 Task: Search one way flight ticket for 5 adults, 2 children, 1 infant in seat and 2 infants on lap in economy from Cincinnati/covington: Cincinnati/northern Kentucky International Airport to Laramie: Laramie Regional Airport on 5-3-2023. Choice of flights is American. Number of bags: 1 carry on bag and 1 checked bag. Price is upto 100000. Outbound departure time preference is 11:30.
Action: Mouse moved to (291, 118)
Screenshot: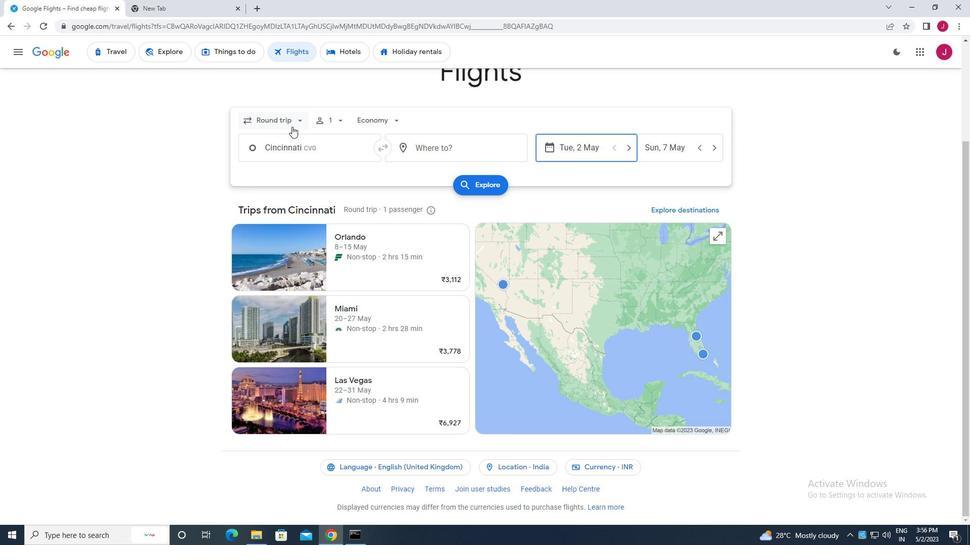 
Action: Mouse pressed left at (291, 118)
Screenshot: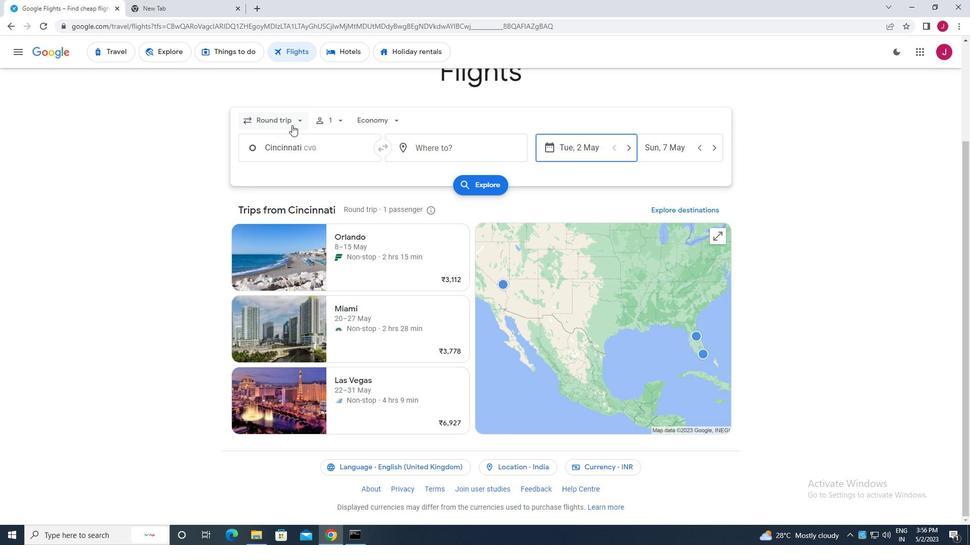 
Action: Mouse moved to (290, 167)
Screenshot: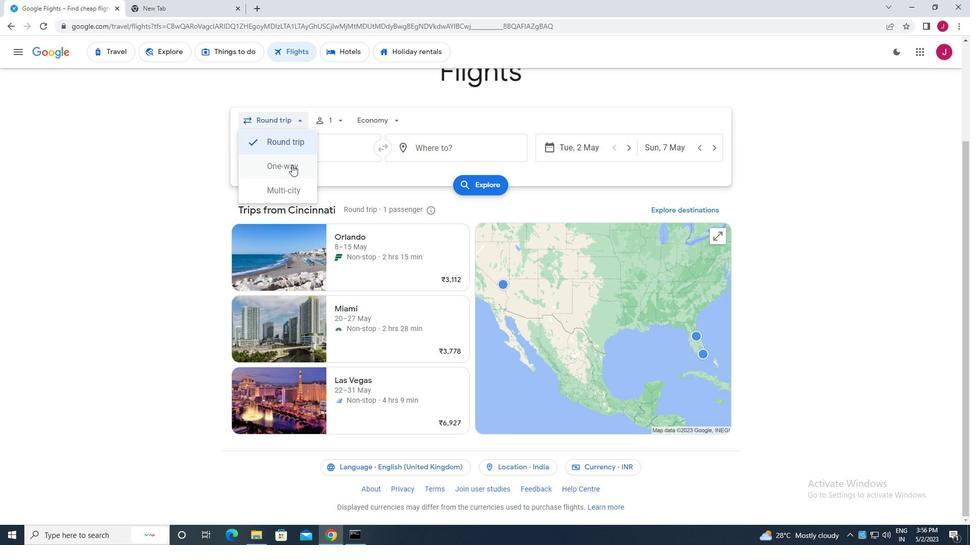 
Action: Mouse pressed left at (290, 167)
Screenshot: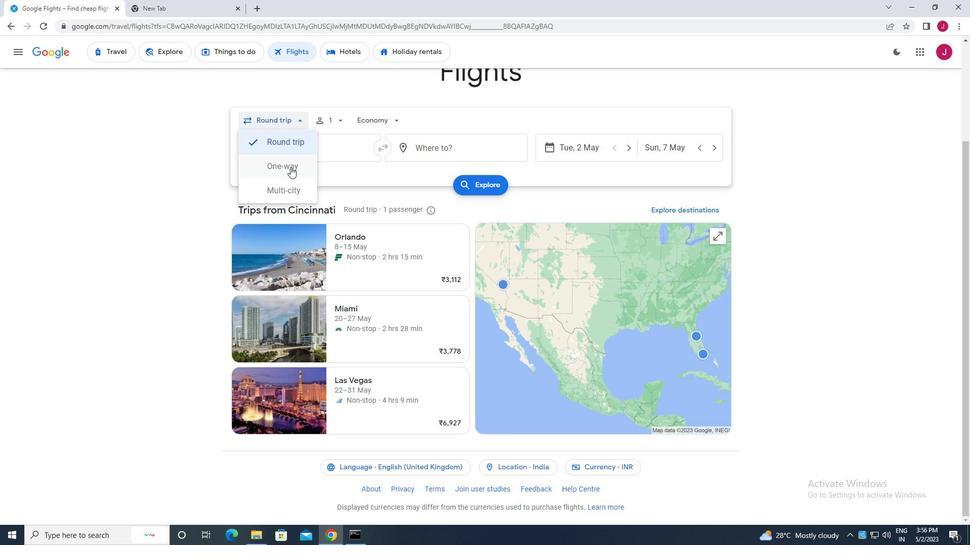 
Action: Mouse moved to (333, 121)
Screenshot: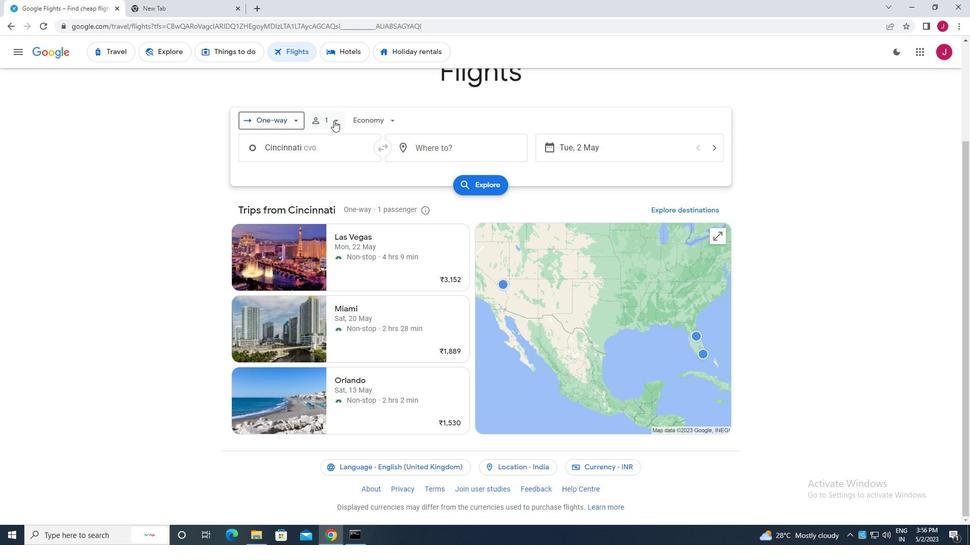 
Action: Mouse pressed left at (333, 121)
Screenshot: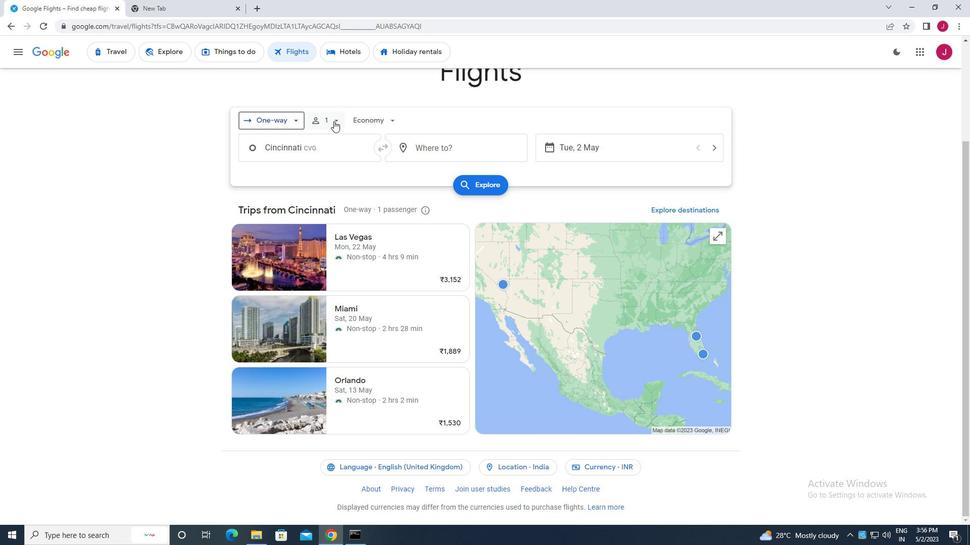 
Action: Mouse moved to (408, 145)
Screenshot: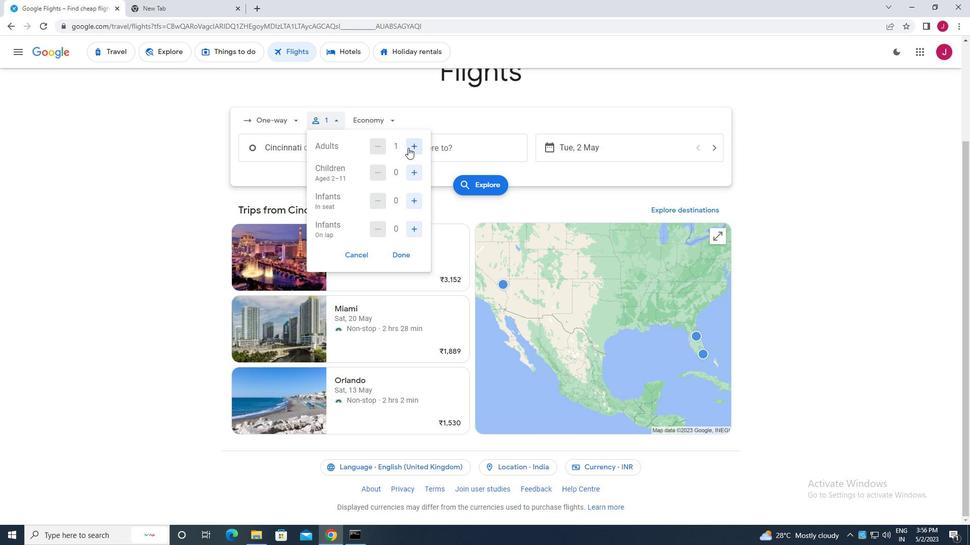 
Action: Mouse pressed left at (408, 145)
Screenshot: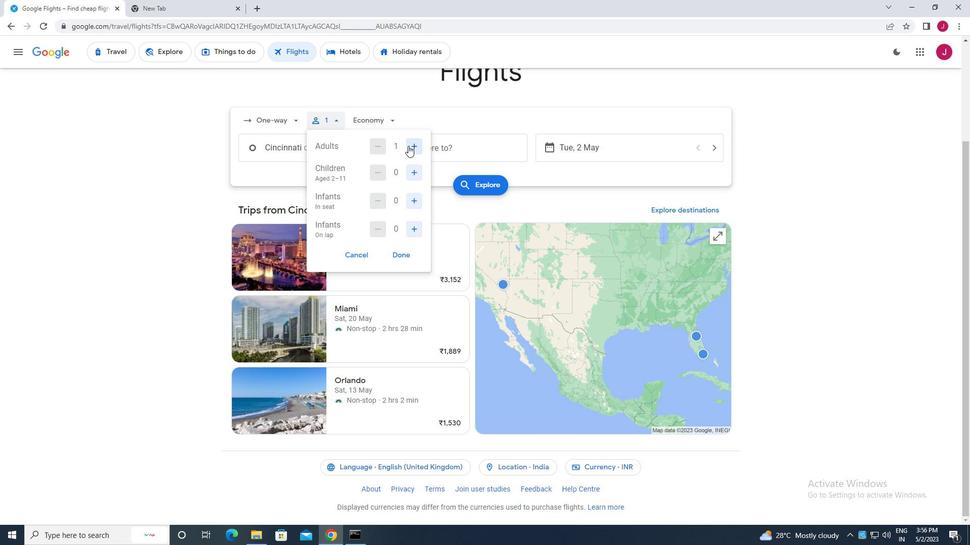 
Action: Mouse moved to (409, 145)
Screenshot: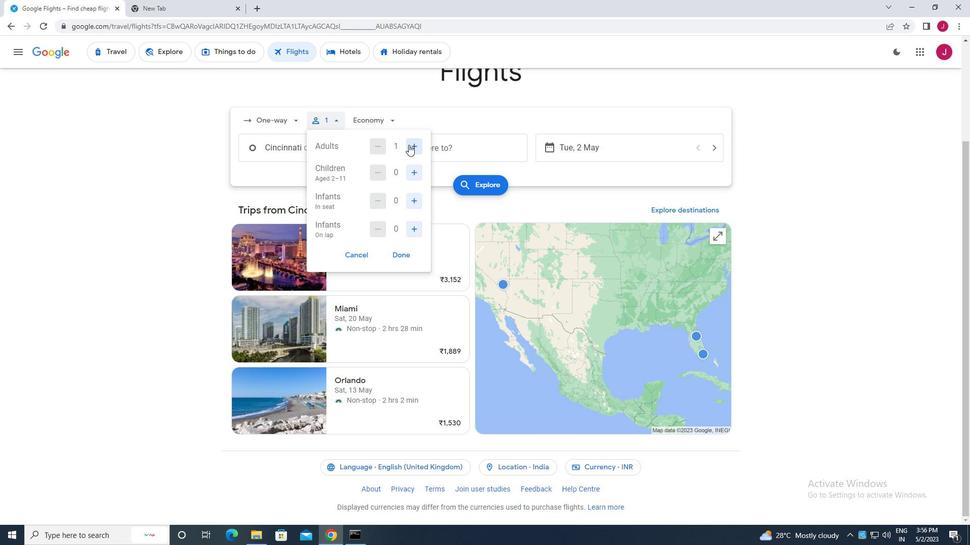 
Action: Mouse pressed left at (409, 145)
Screenshot: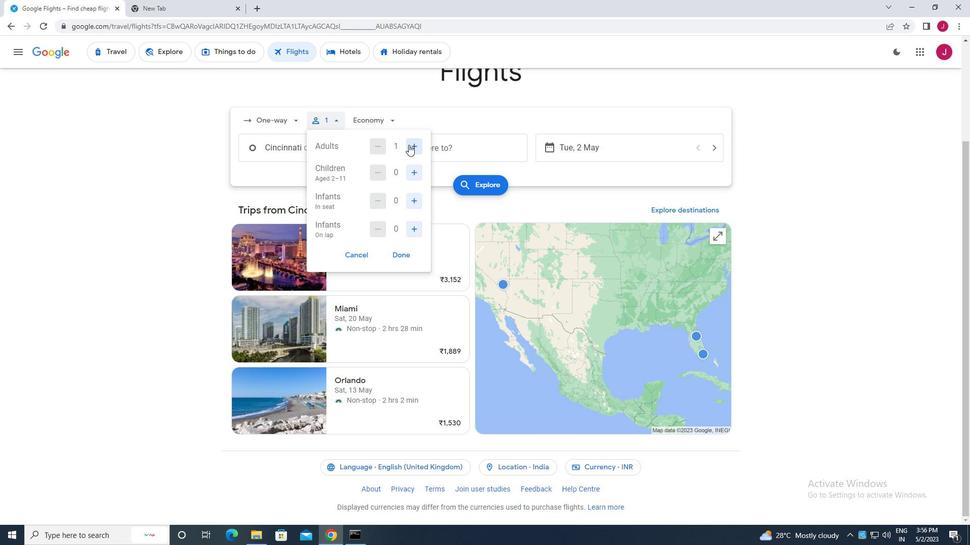 
Action: Mouse moved to (409, 145)
Screenshot: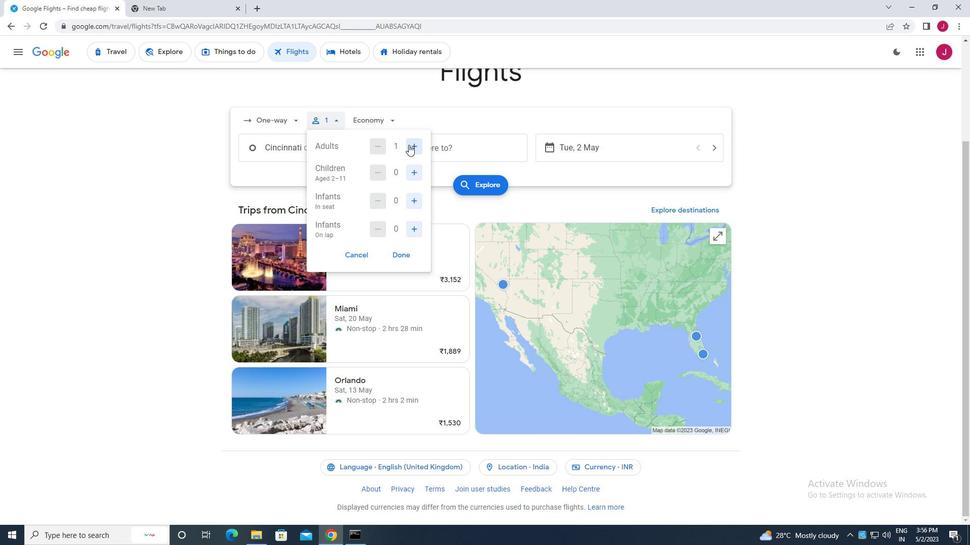 
Action: Mouse pressed left at (409, 145)
Screenshot: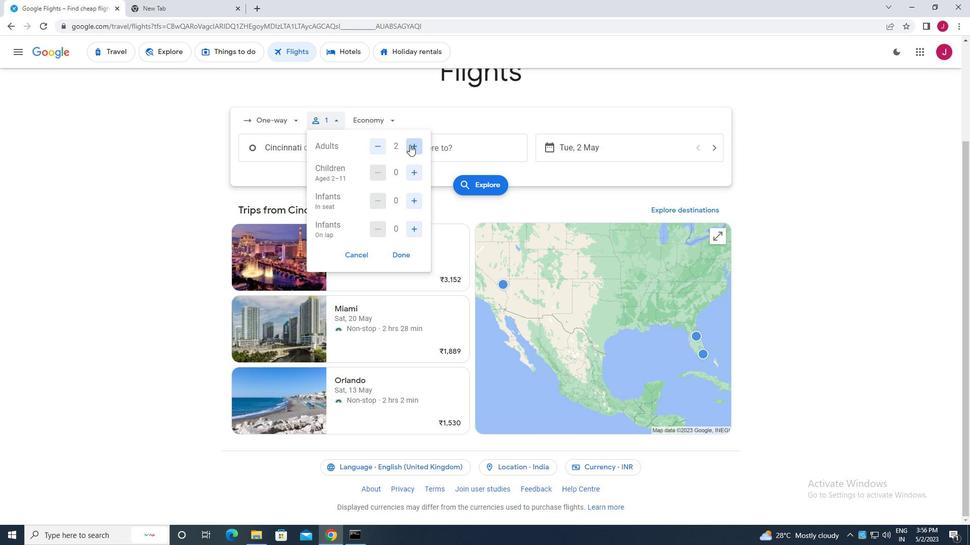 
Action: Mouse moved to (410, 145)
Screenshot: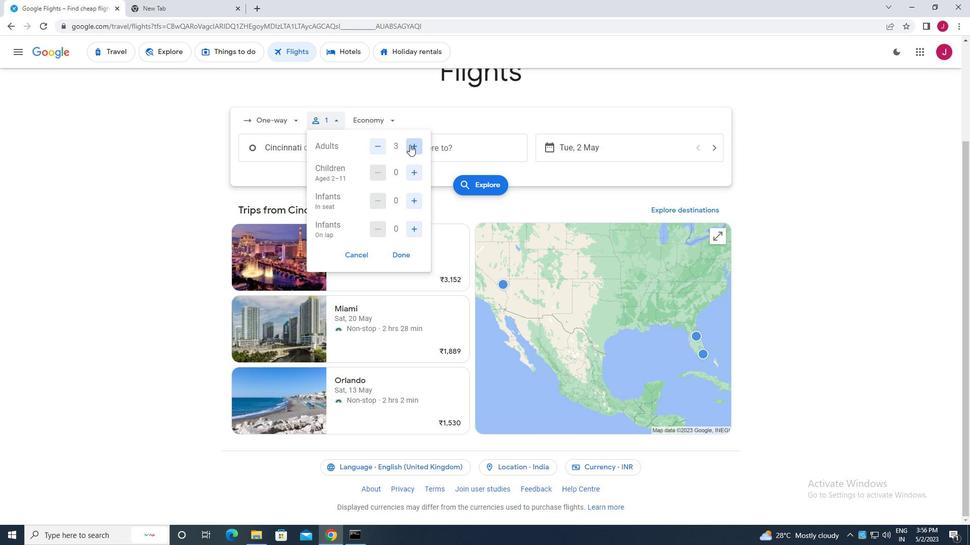 
Action: Mouse pressed left at (410, 145)
Screenshot: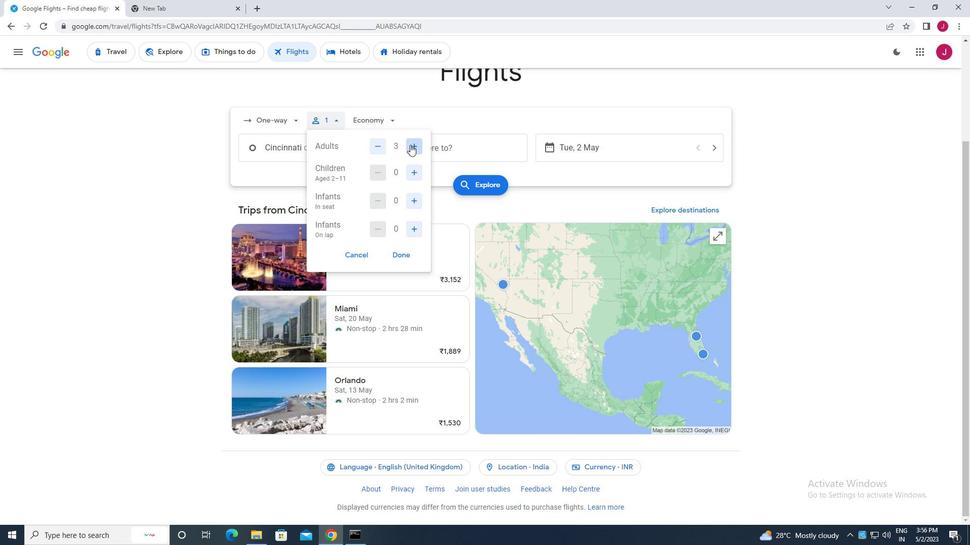 
Action: Mouse moved to (413, 169)
Screenshot: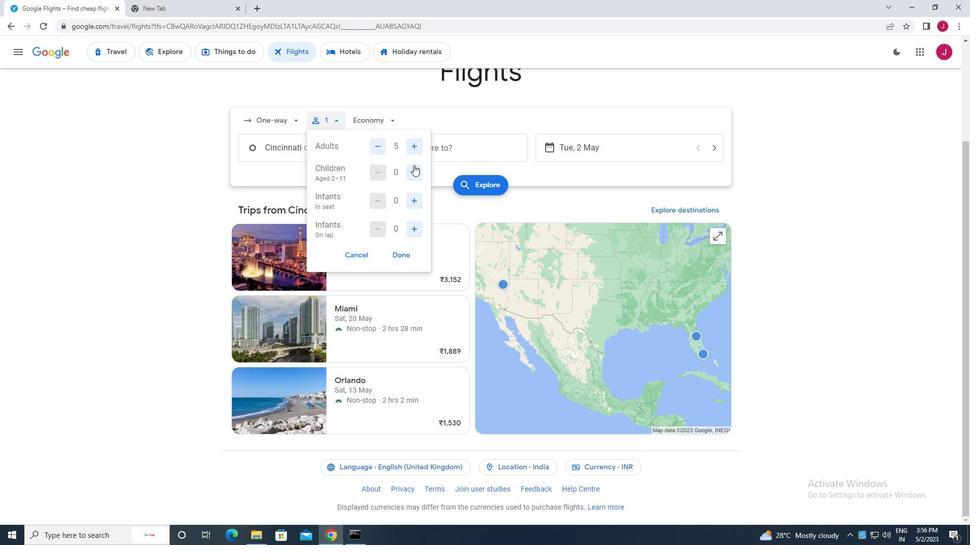 
Action: Mouse pressed left at (413, 169)
Screenshot: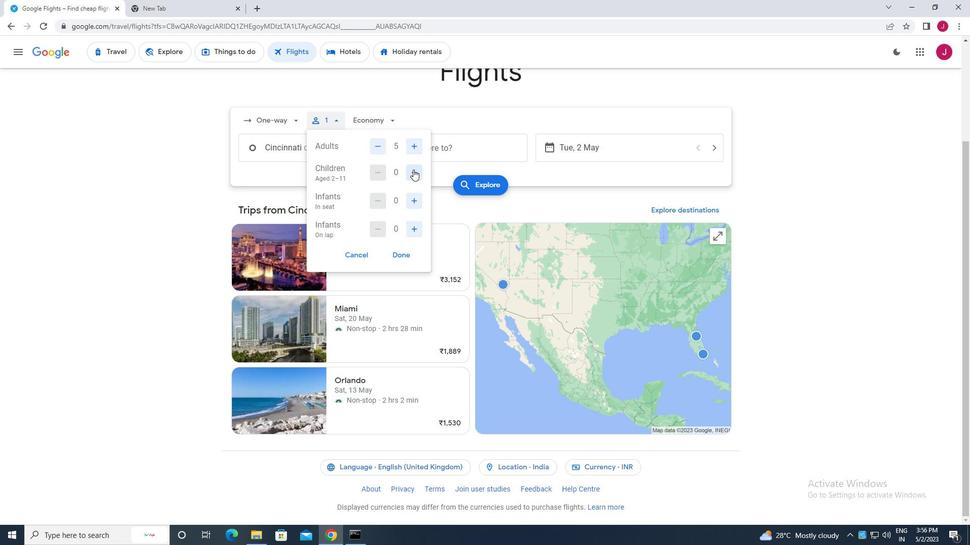 
Action: Mouse moved to (413, 170)
Screenshot: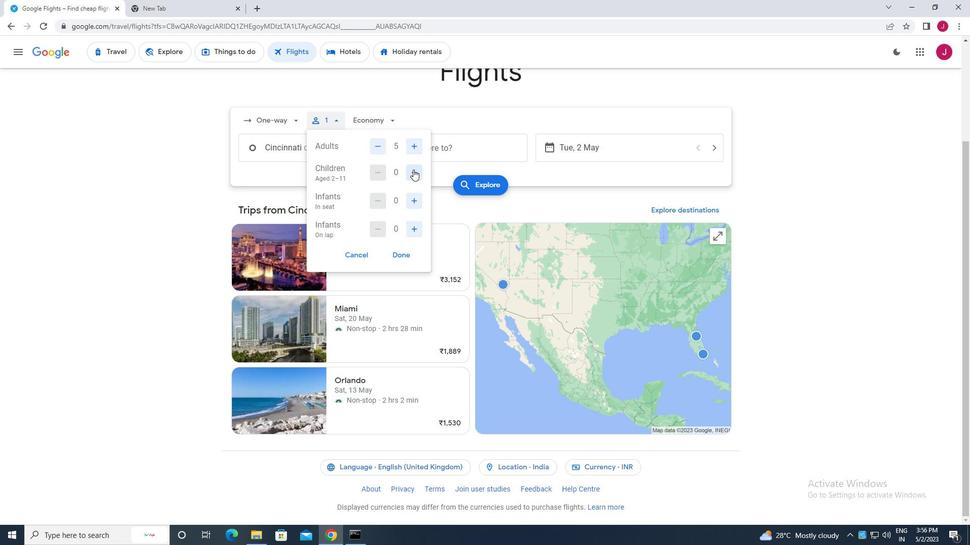 
Action: Mouse pressed left at (413, 170)
Screenshot: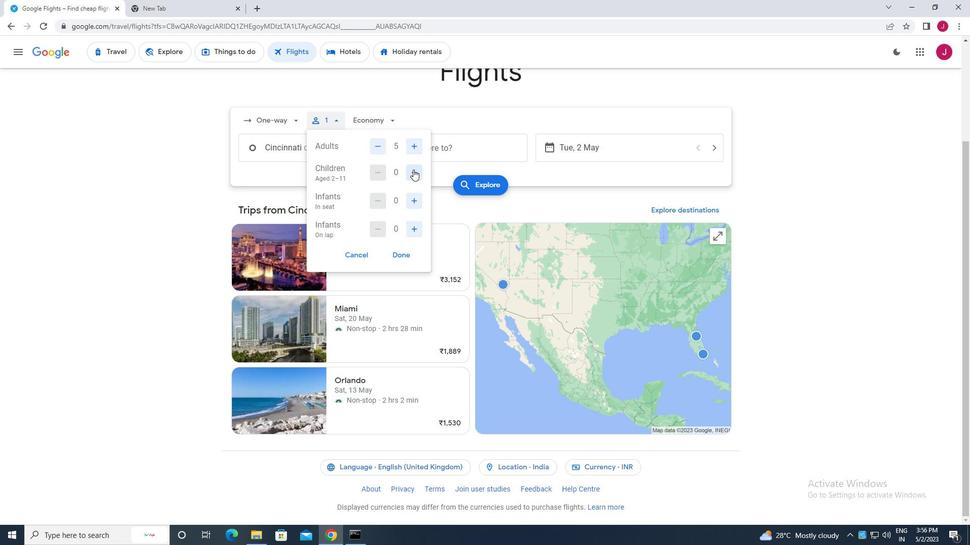 
Action: Mouse moved to (416, 201)
Screenshot: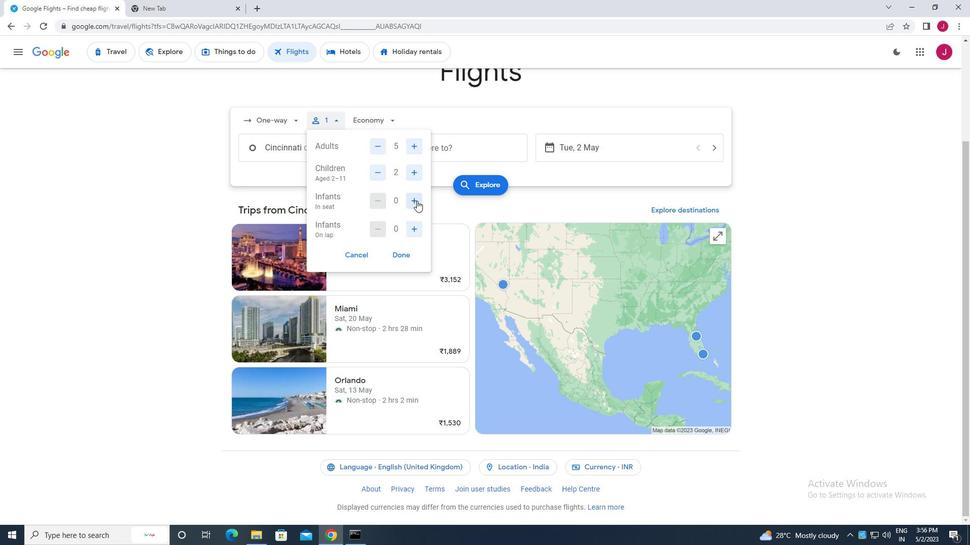 
Action: Mouse pressed left at (416, 201)
Screenshot: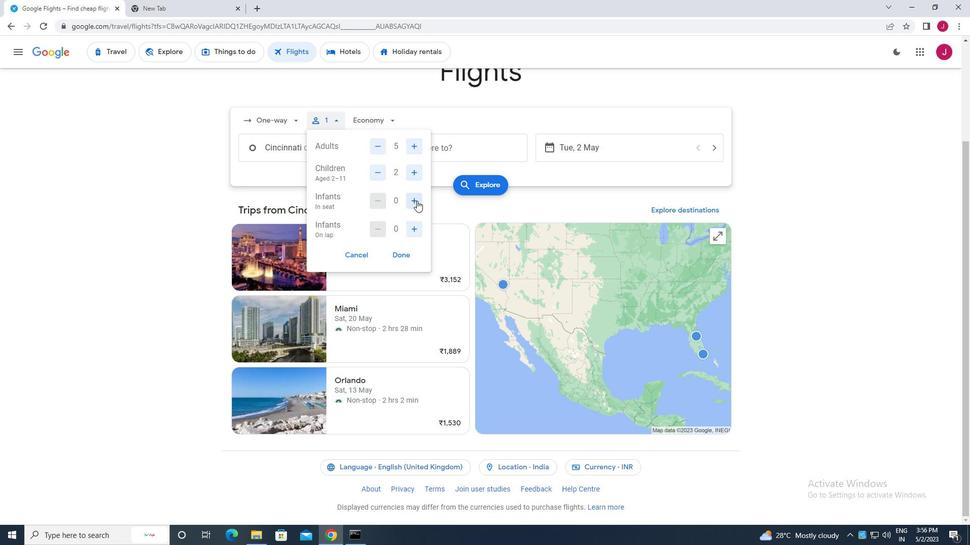 
Action: Mouse moved to (414, 228)
Screenshot: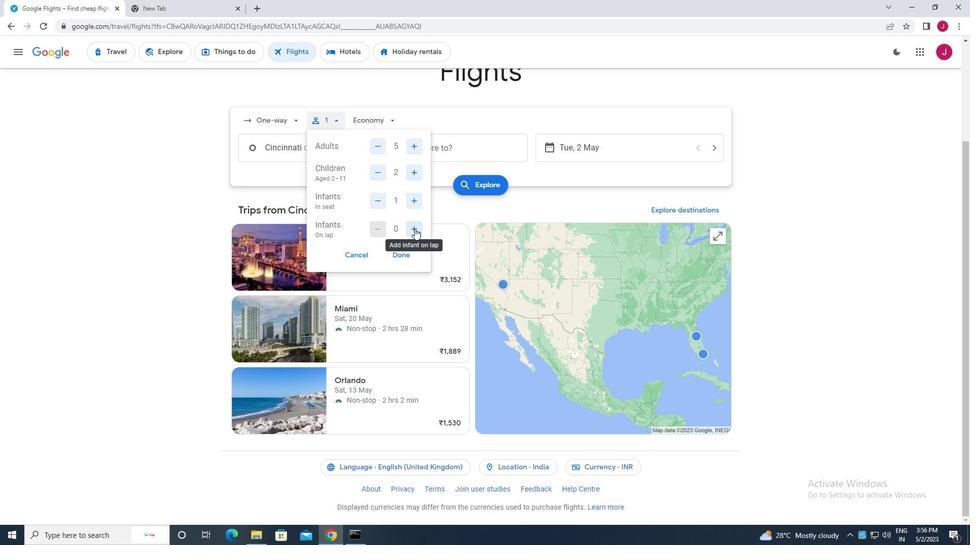 
Action: Mouse pressed left at (414, 228)
Screenshot: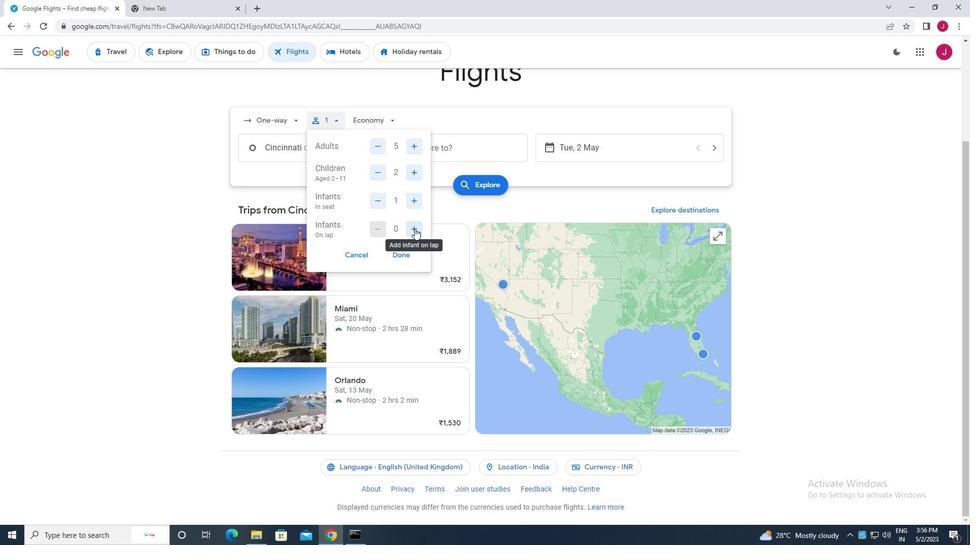 
Action: Mouse pressed left at (414, 228)
Screenshot: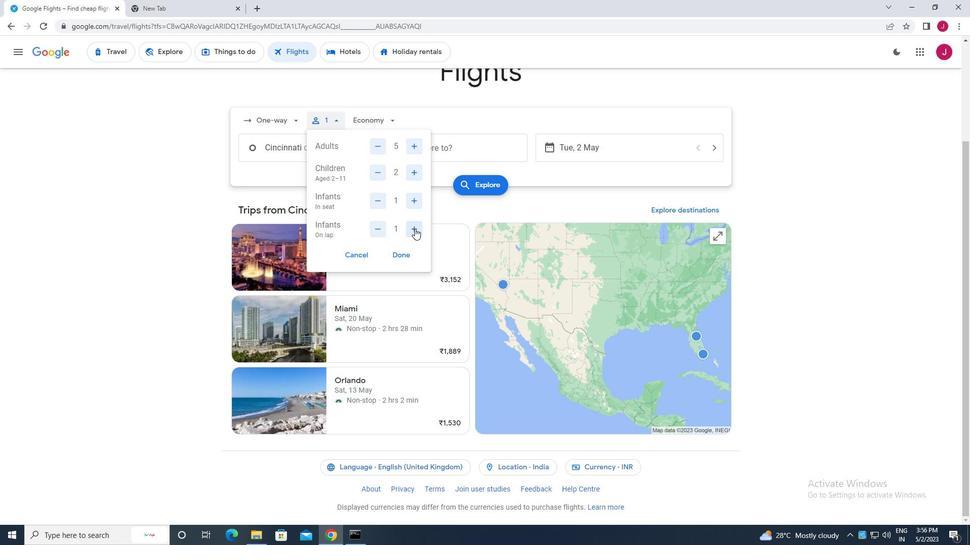 
Action: Mouse moved to (379, 227)
Screenshot: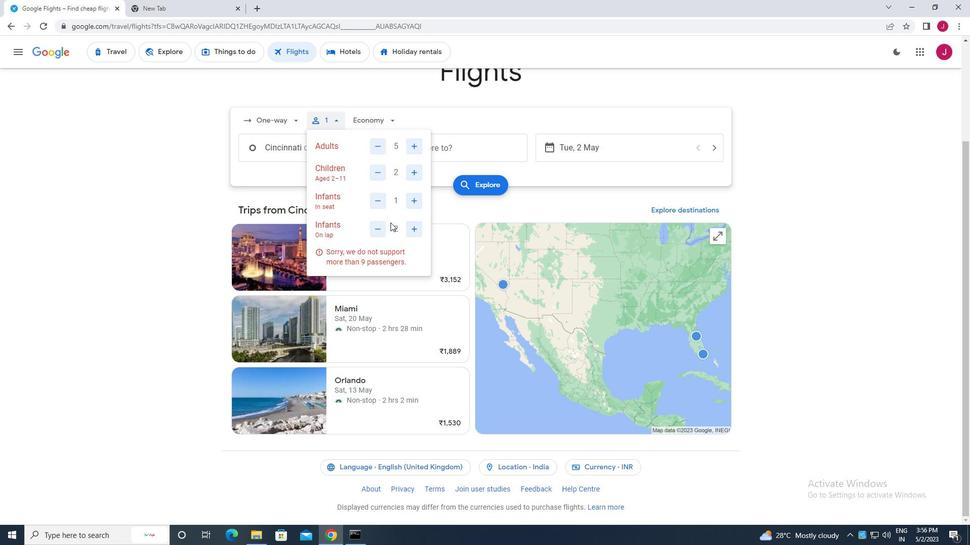 
Action: Mouse pressed left at (379, 227)
Screenshot: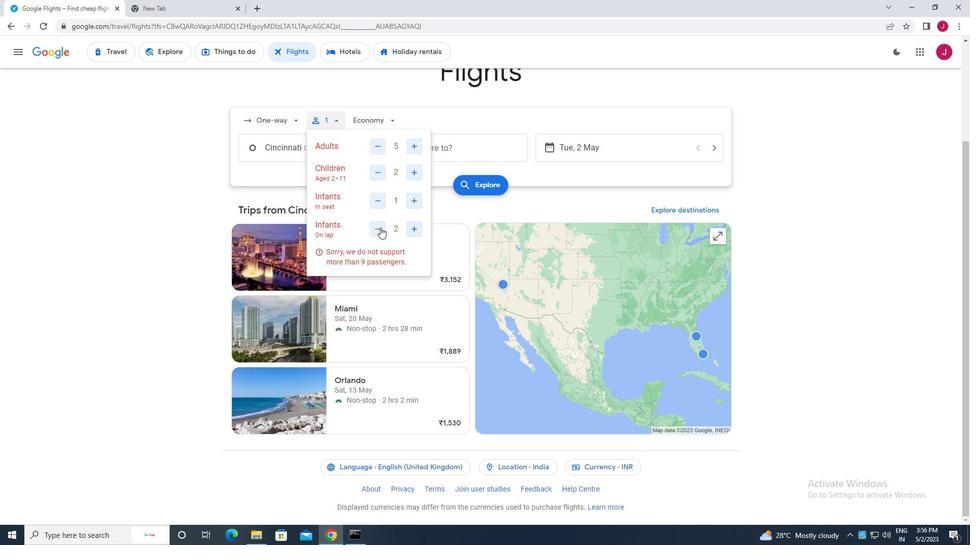 
Action: Mouse moved to (397, 254)
Screenshot: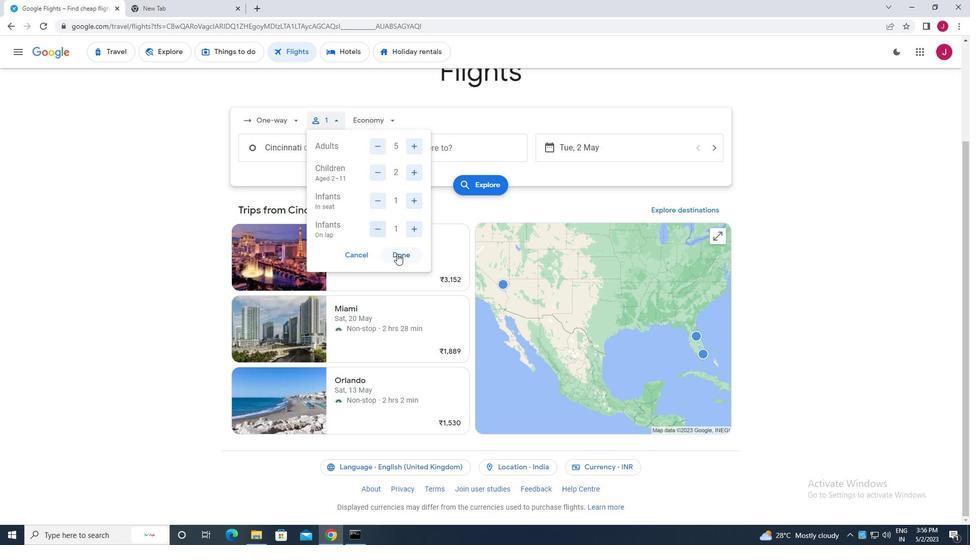 
Action: Mouse pressed left at (397, 254)
Screenshot: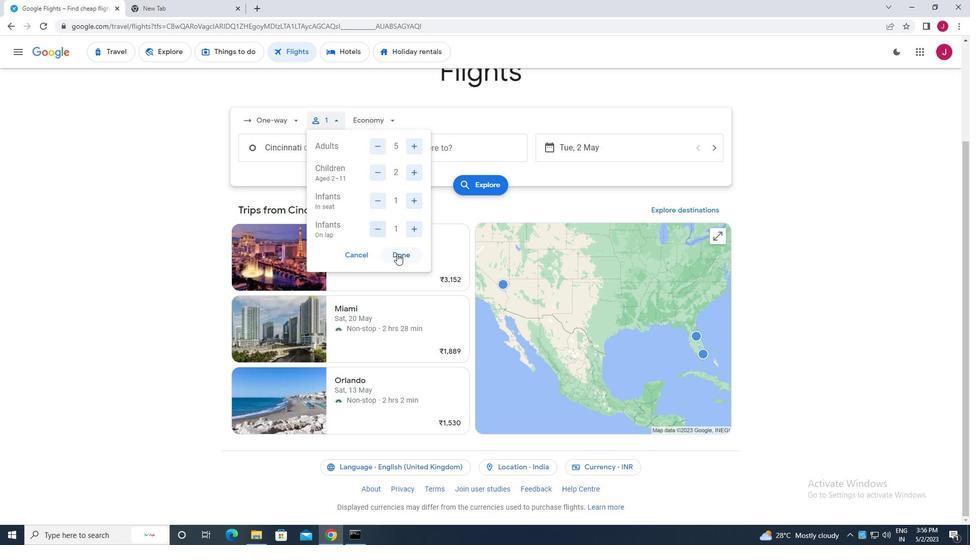 
Action: Mouse moved to (376, 117)
Screenshot: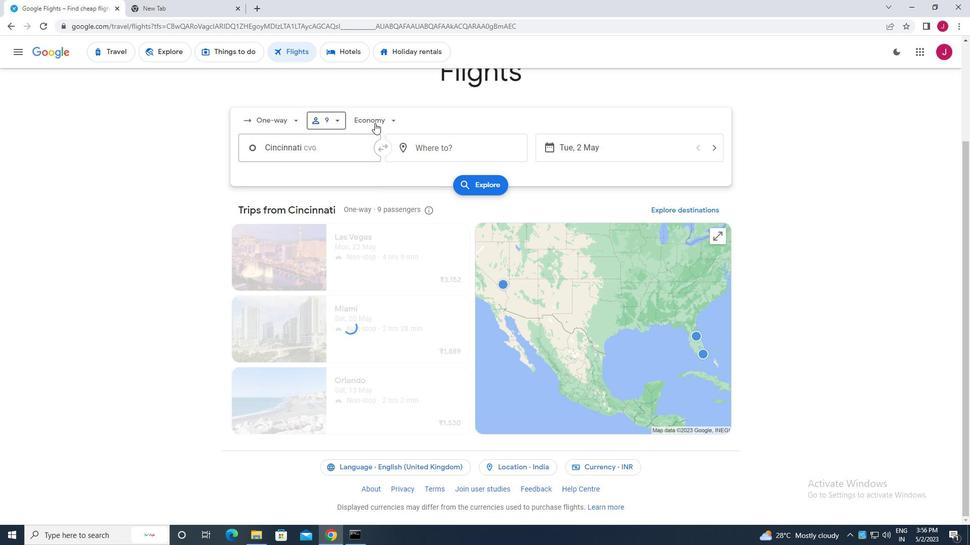 
Action: Mouse pressed left at (376, 117)
Screenshot: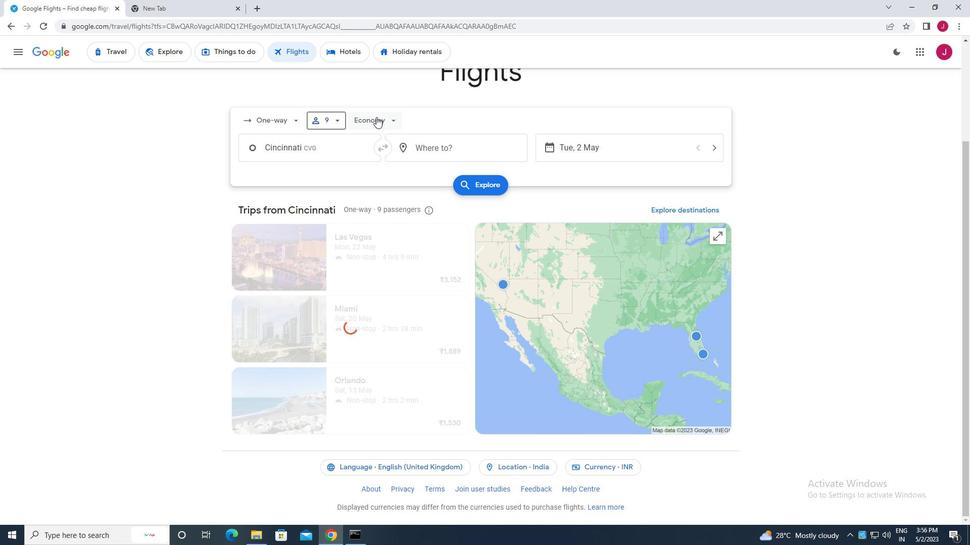 
Action: Mouse moved to (387, 137)
Screenshot: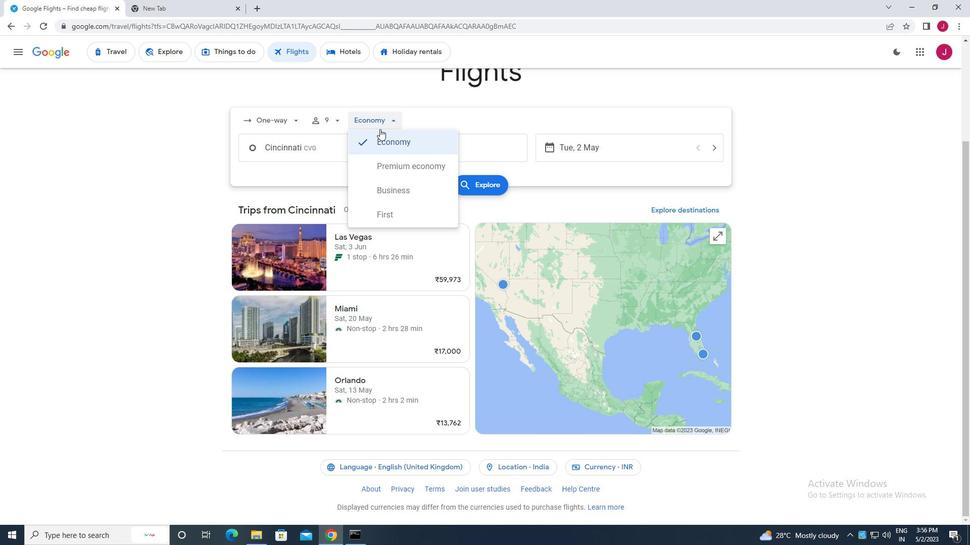 
Action: Mouse pressed left at (387, 137)
Screenshot: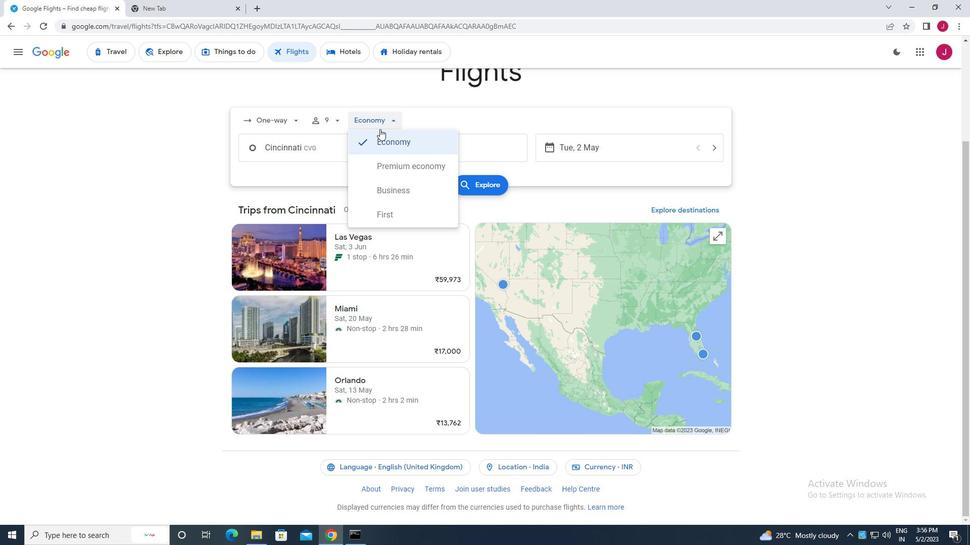 
Action: Mouse moved to (333, 146)
Screenshot: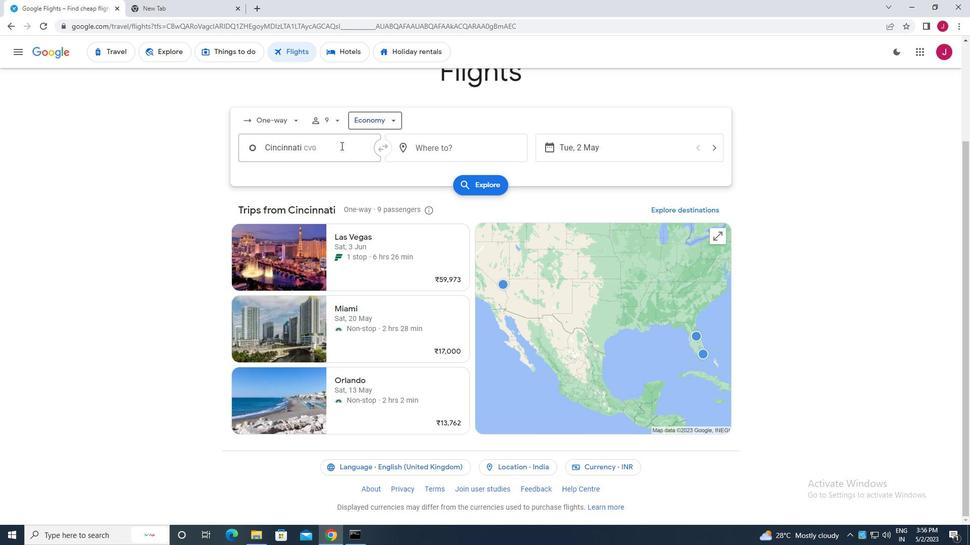 
Action: Mouse pressed left at (333, 146)
Screenshot: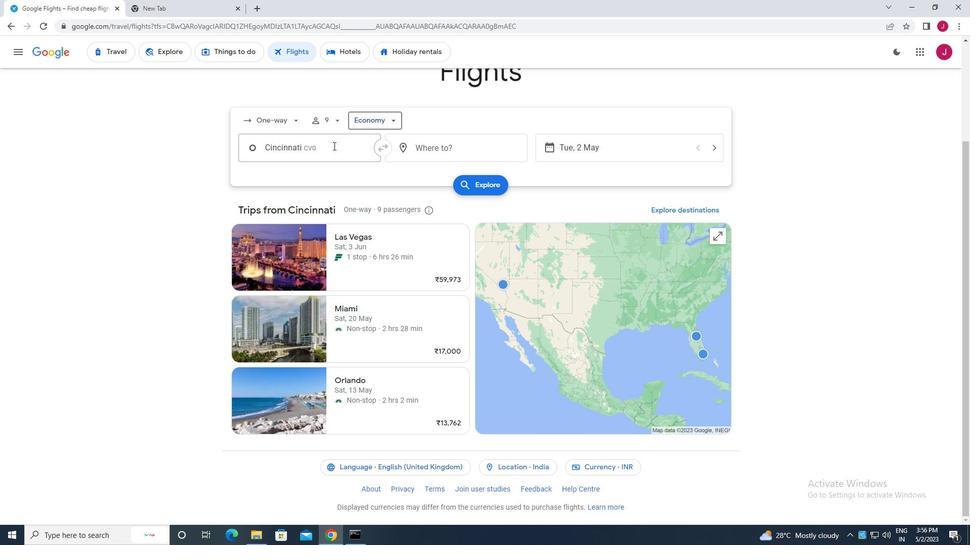 
Action: Key pressed cinic<Key.backspace><Key.backspace>cinn
Screenshot: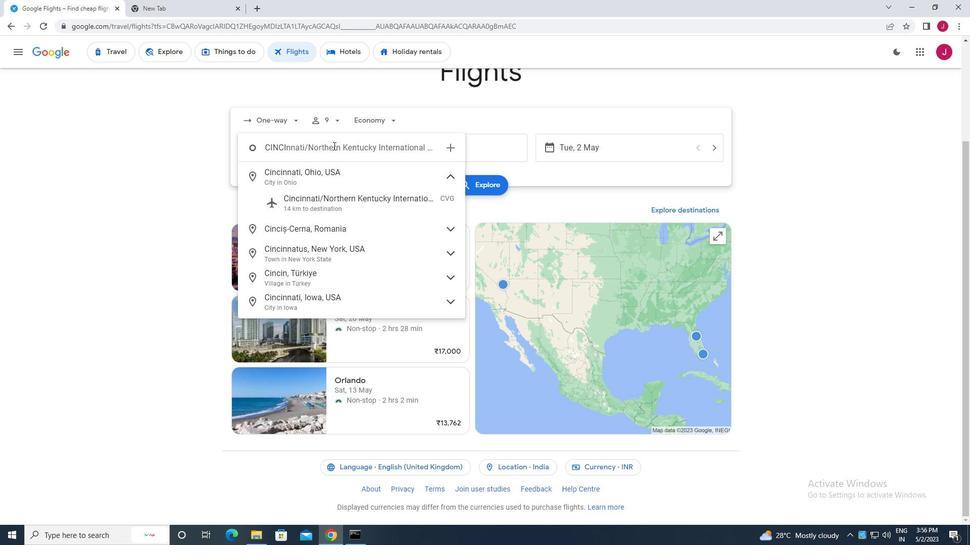 
Action: Mouse moved to (349, 199)
Screenshot: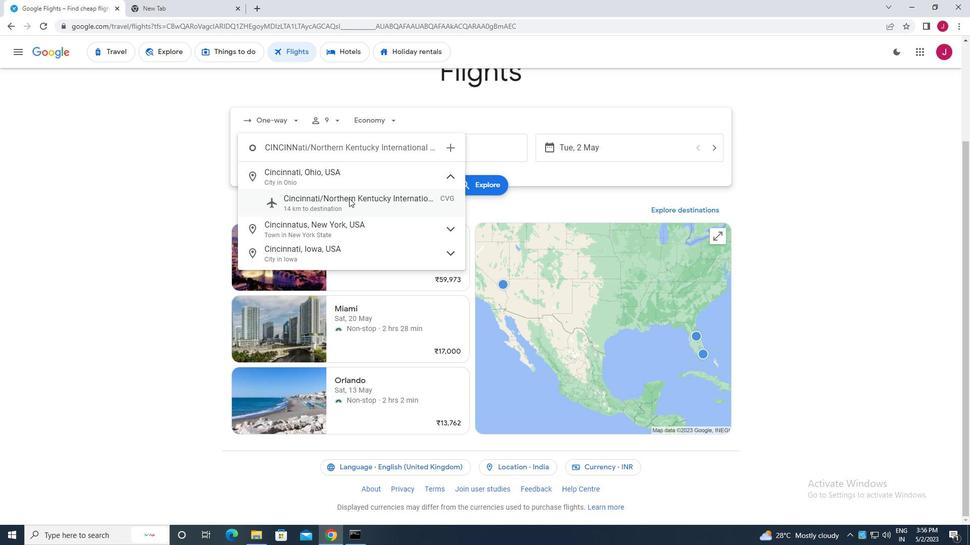 
Action: Mouse pressed left at (349, 199)
Screenshot: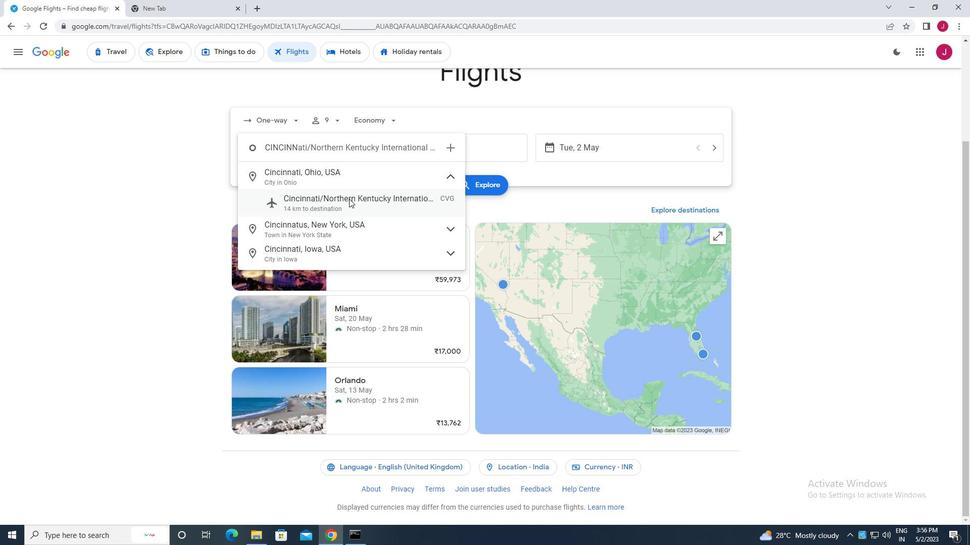 
Action: Mouse moved to (454, 158)
Screenshot: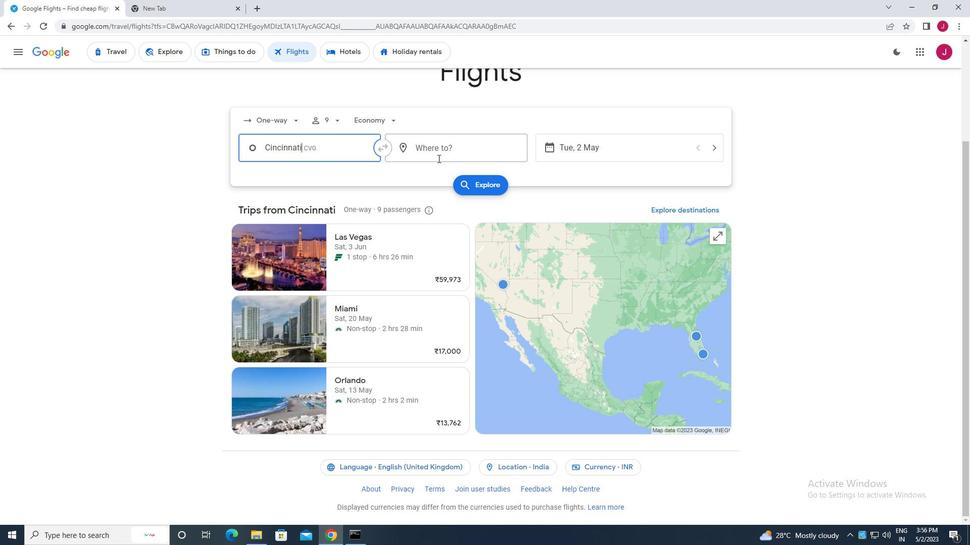 
Action: Mouse pressed left at (454, 158)
Screenshot: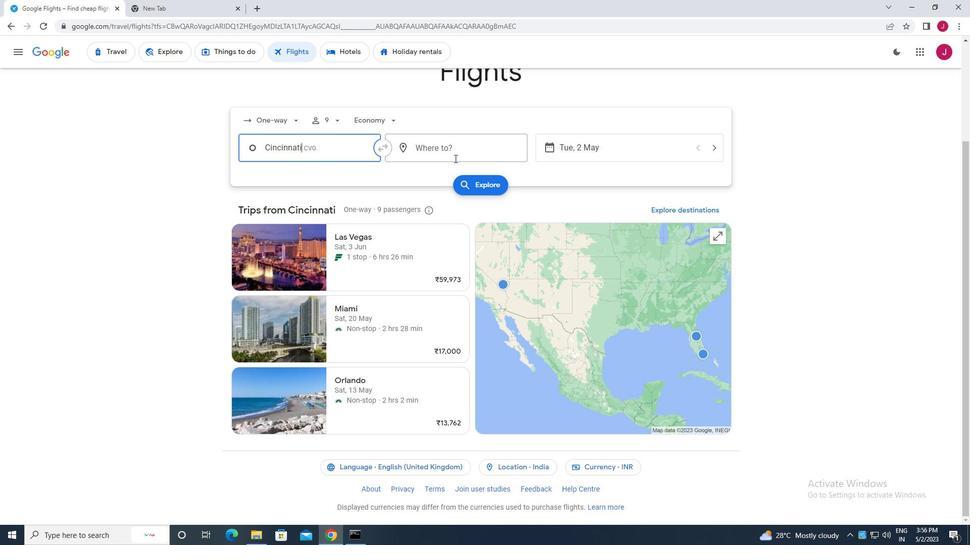 
Action: Mouse moved to (454, 157)
Screenshot: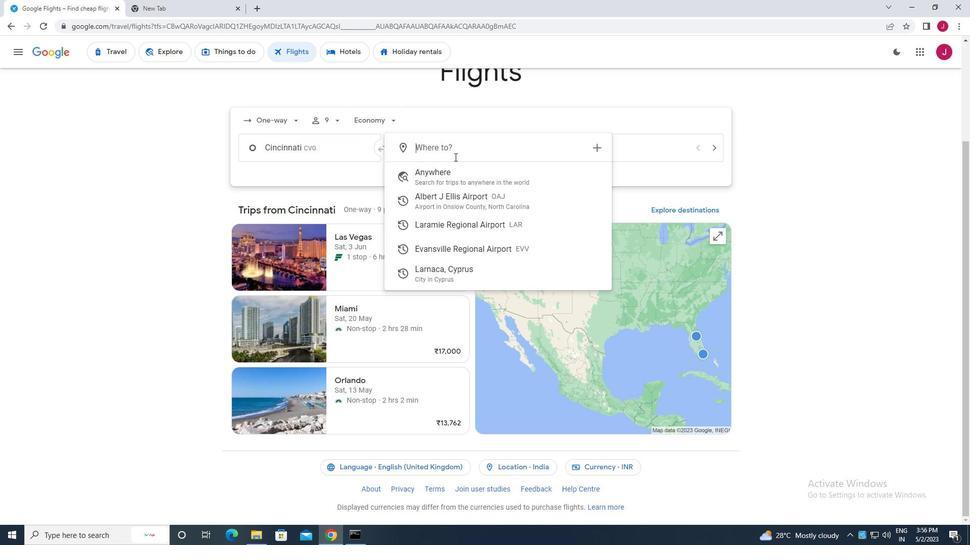 
Action: Key pressed lae<Key.backspace>ram
Screenshot: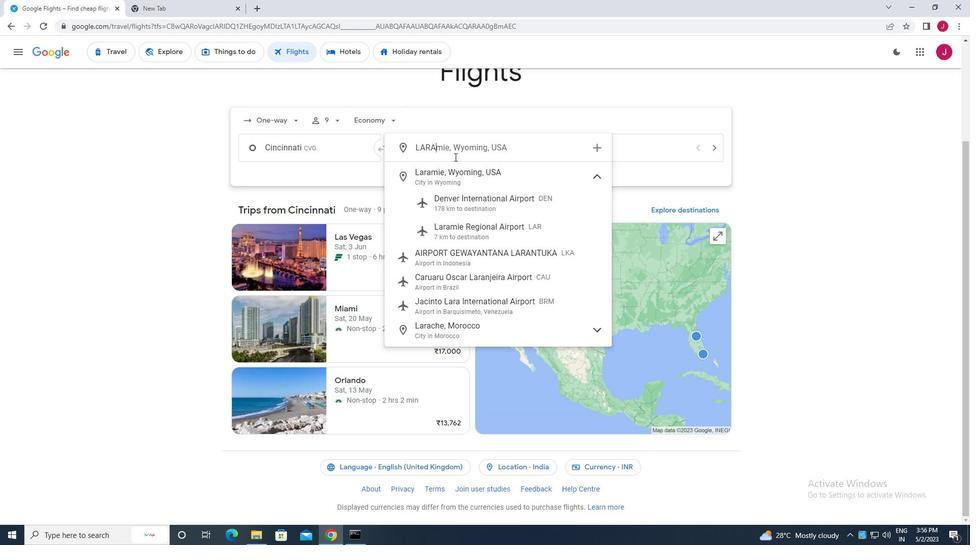 
Action: Mouse moved to (470, 231)
Screenshot: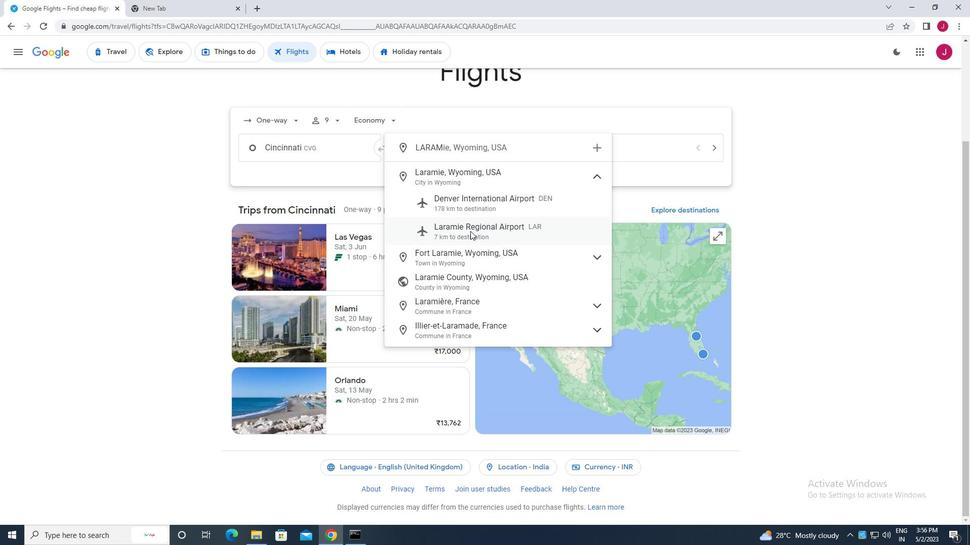 
Action: Mouse pressed left at (470, 231)
Screenshot: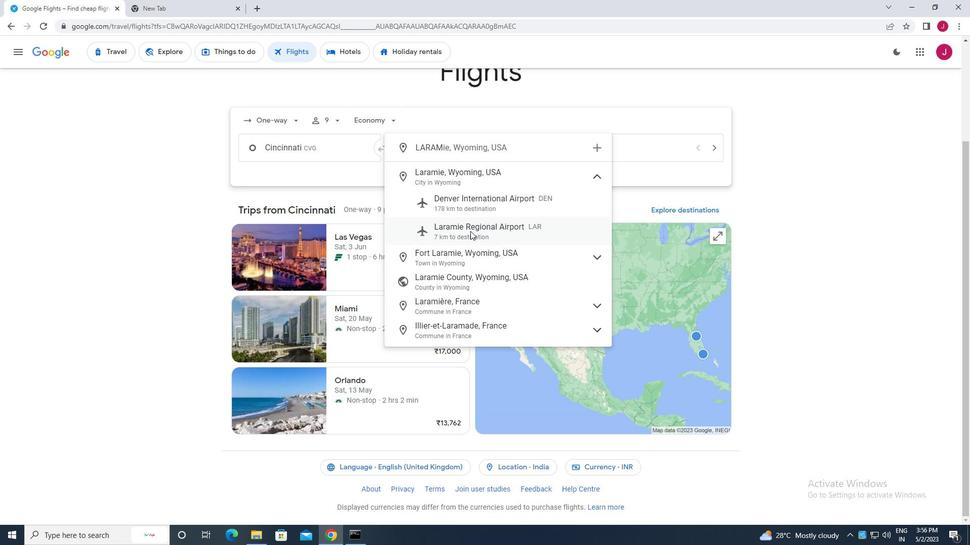 
Action: Mouse moved to (604, 158)
Screenshot: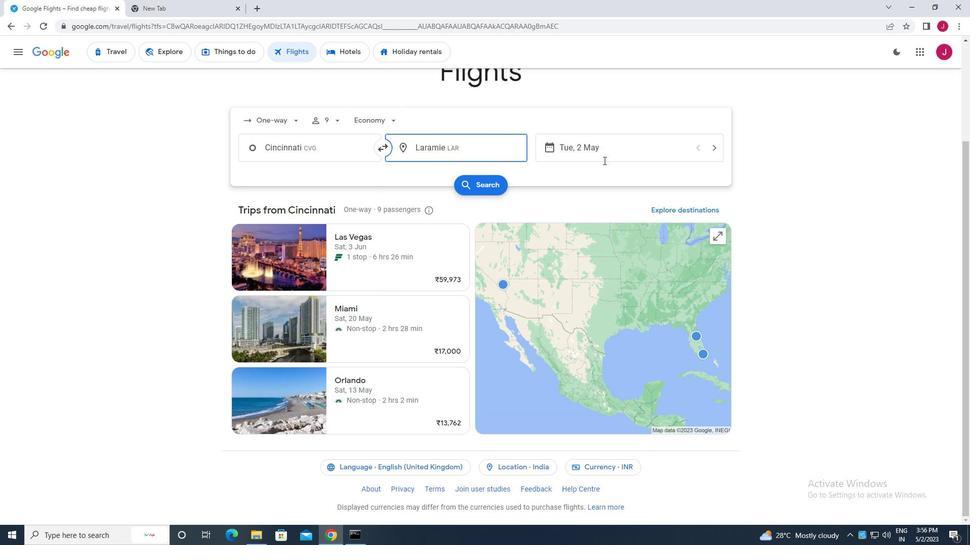 
Action: Mouse pressed left at (604, 158)
Screenshot: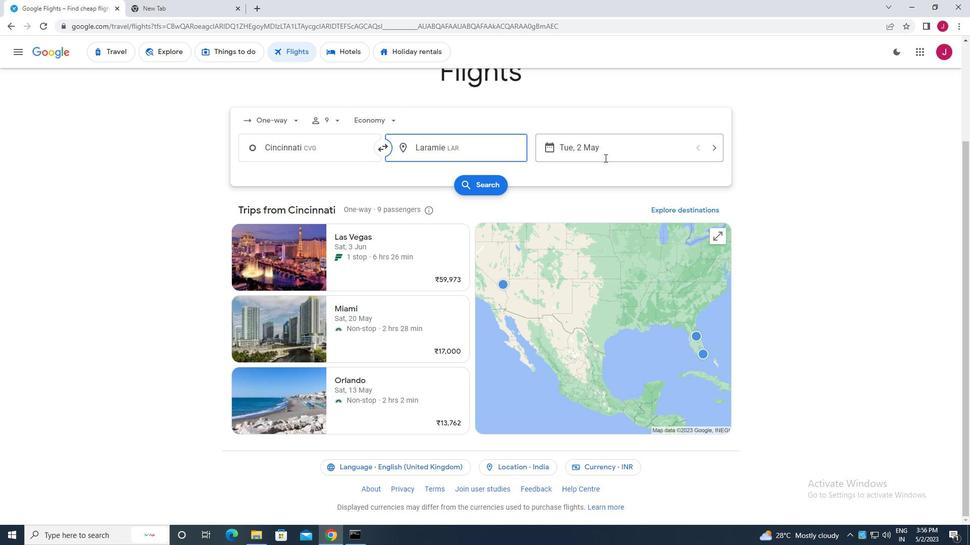 
Action: Mouse moved to (439, 230)
Screenshot: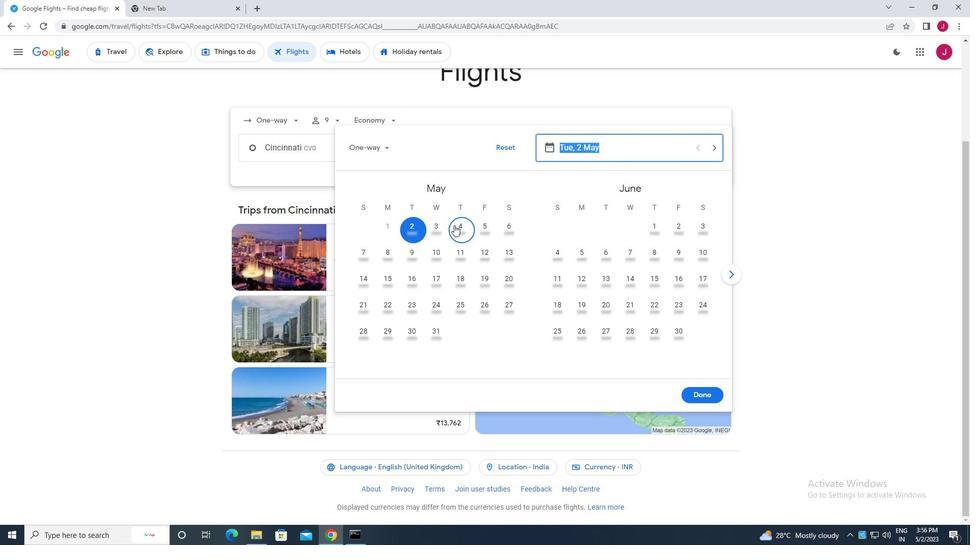 
Action: Mouse pressed left at (439, 230)
Screenshot: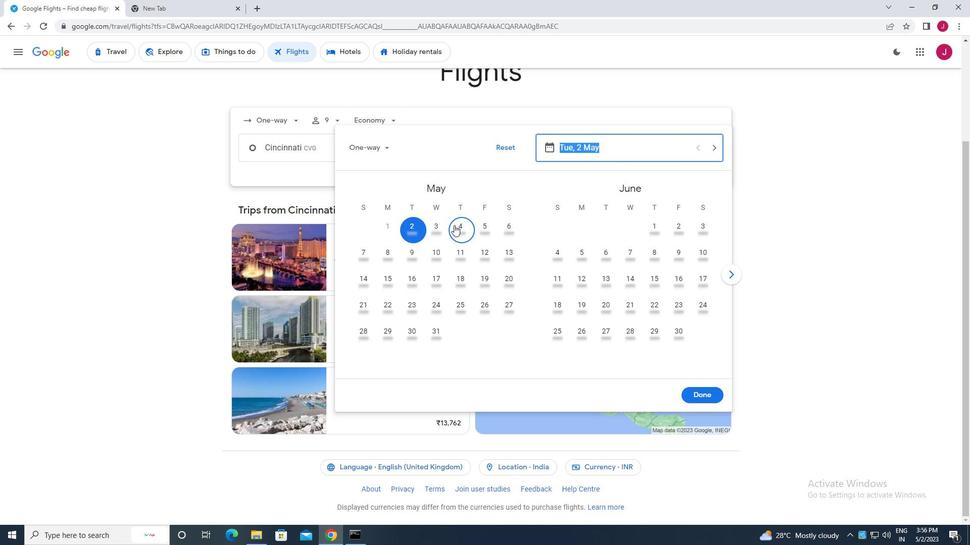 
Action: Mouse moved to (703, 392)
Screenshot: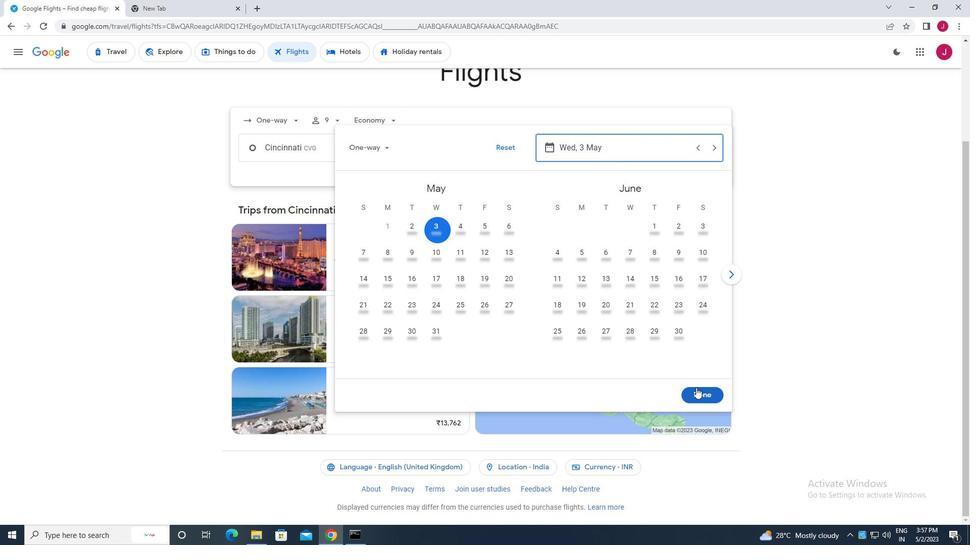 
Action: Mouse pressed left at (703, 392)
Screenshot: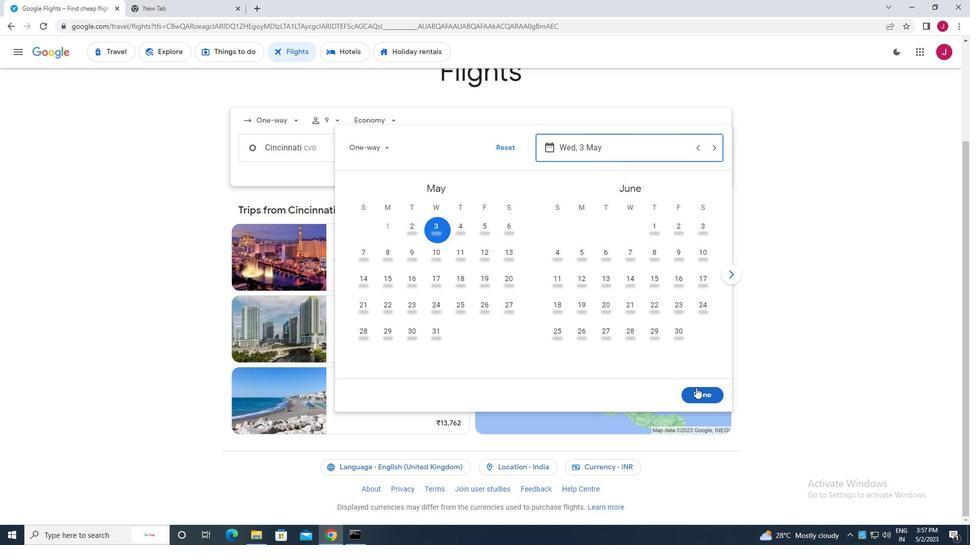 
Action: Mouse moved to (485, 186)
Screenshot: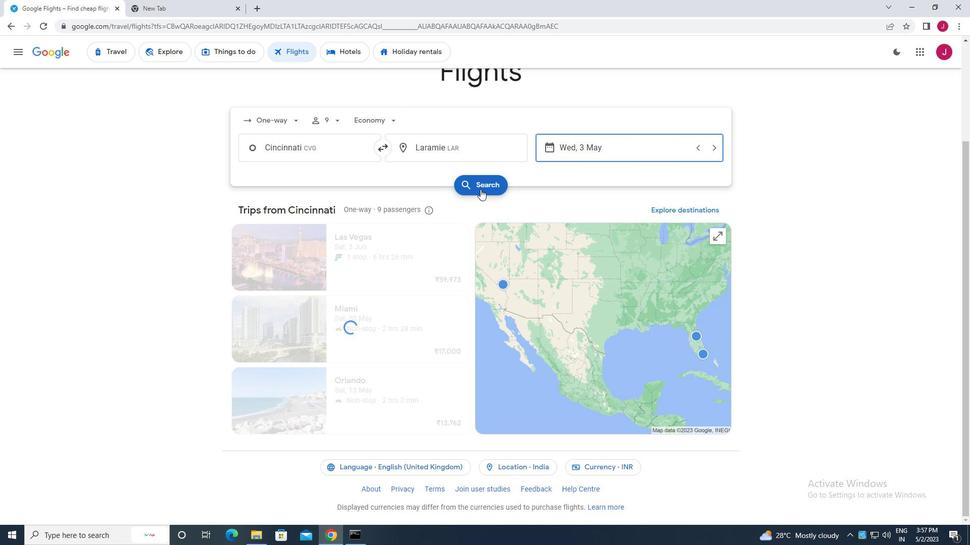 
Action: Mouse pressed left at (485, 186)
Screenshot: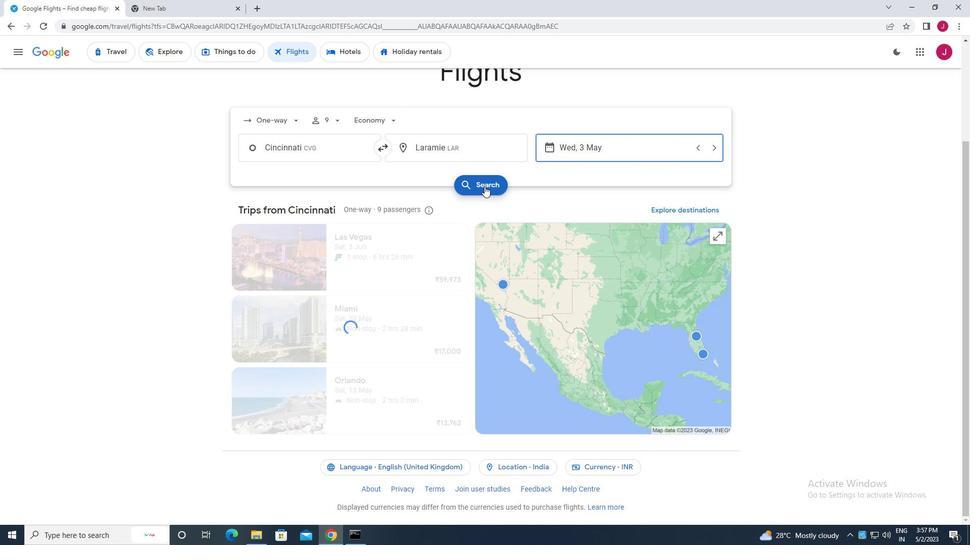 
Action: Mouse moved to (270, 142)
Screenshot: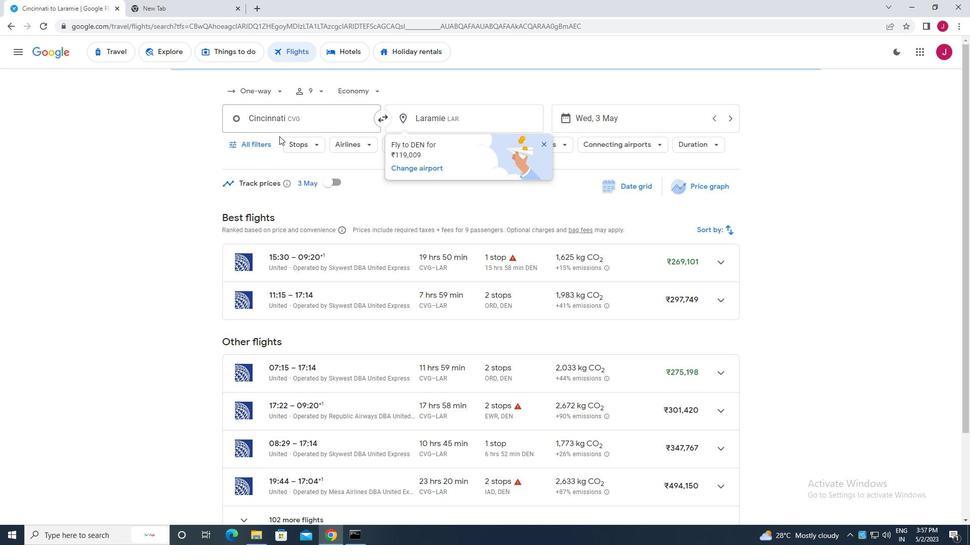 
Action: Mouse pressed left at (270, 142)
Screenshot: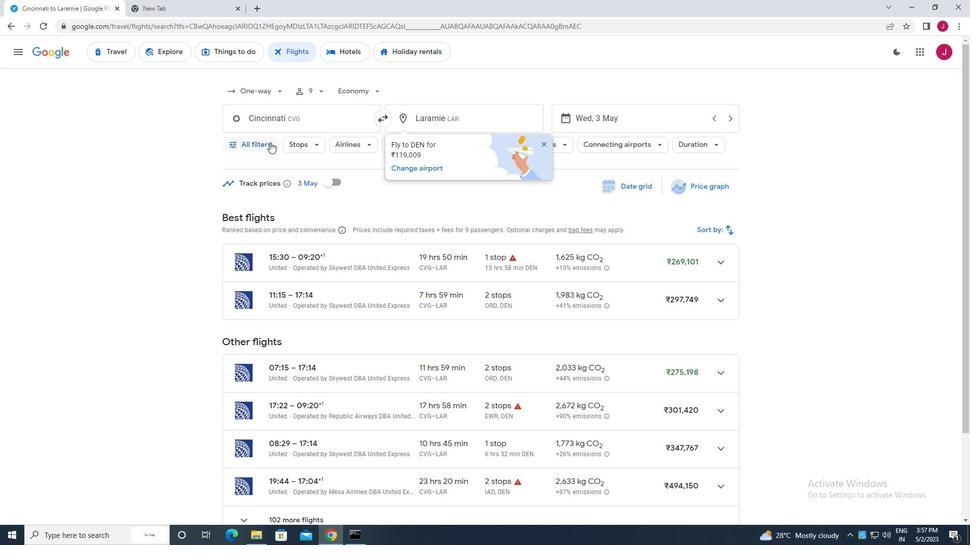 
Action: Mouse moved to (303, 173)
Screenshot: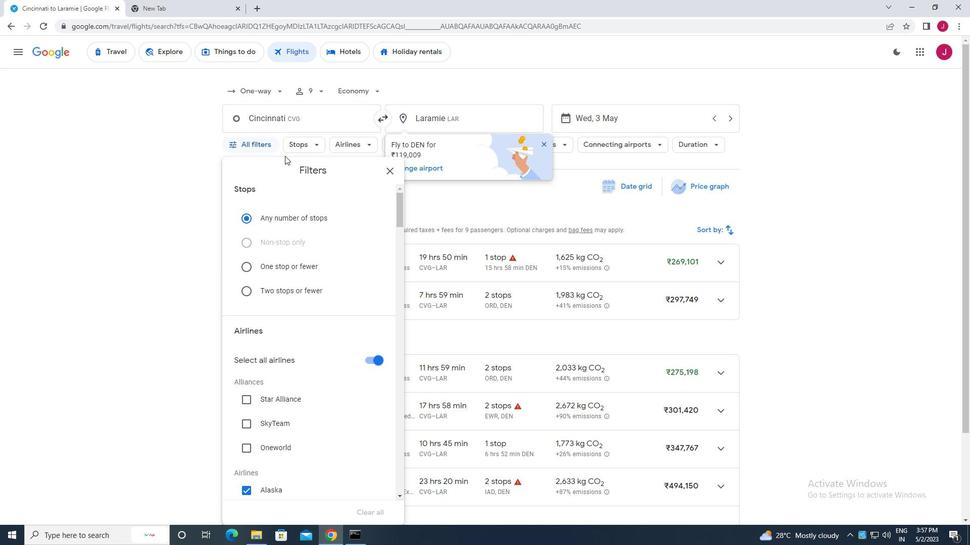 
Action: Mouse scrolled (303, 173) with delta (0, 0)
Screenshot: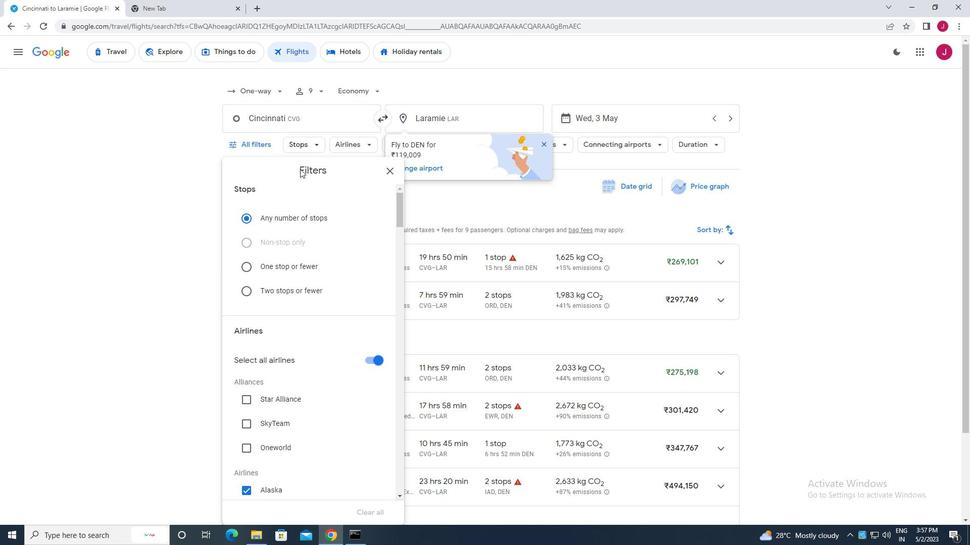 
Action: Mouse moved to (317, 180)
Screenshot: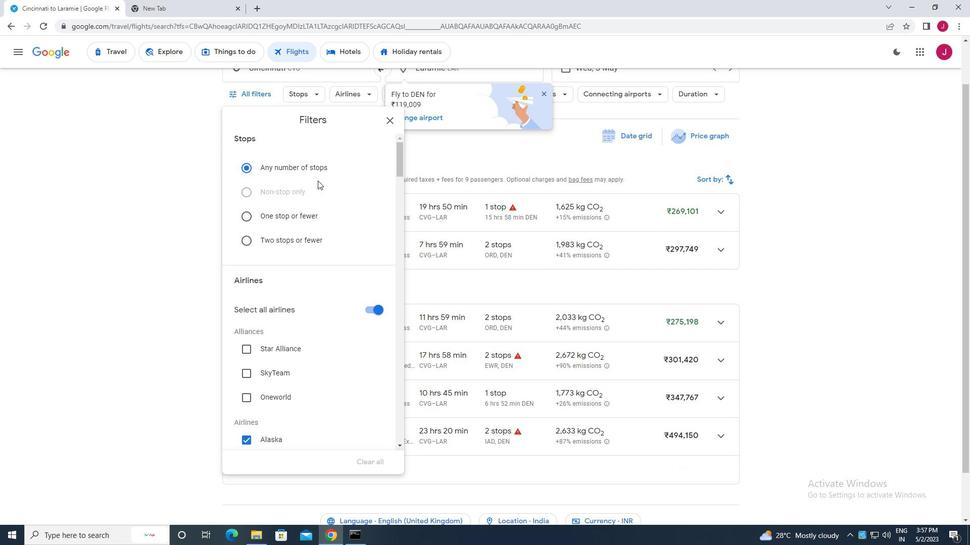 
Action: Mouse scrolled (317, 180) with delta (0, 0)
Screenshot: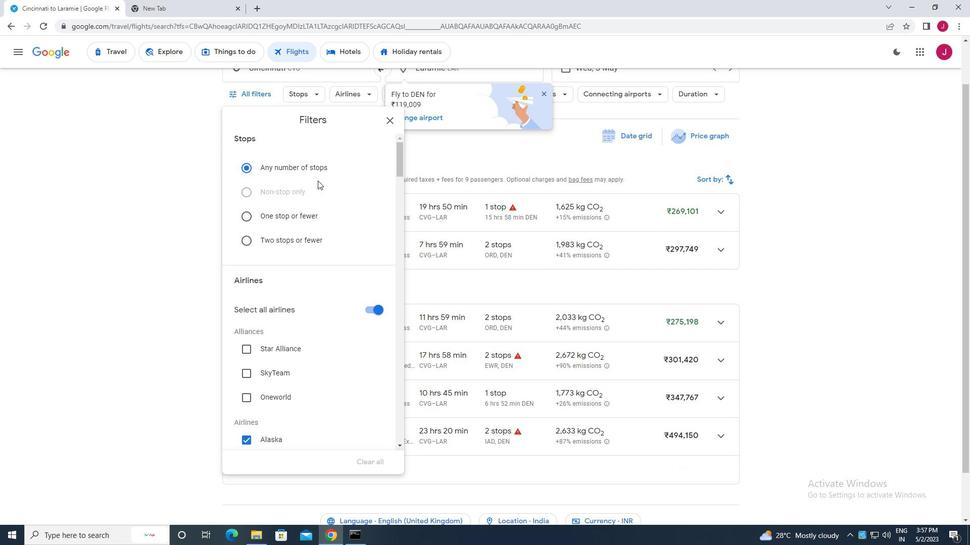 
Action: Mouse moved to (320, 182)
Screenshot: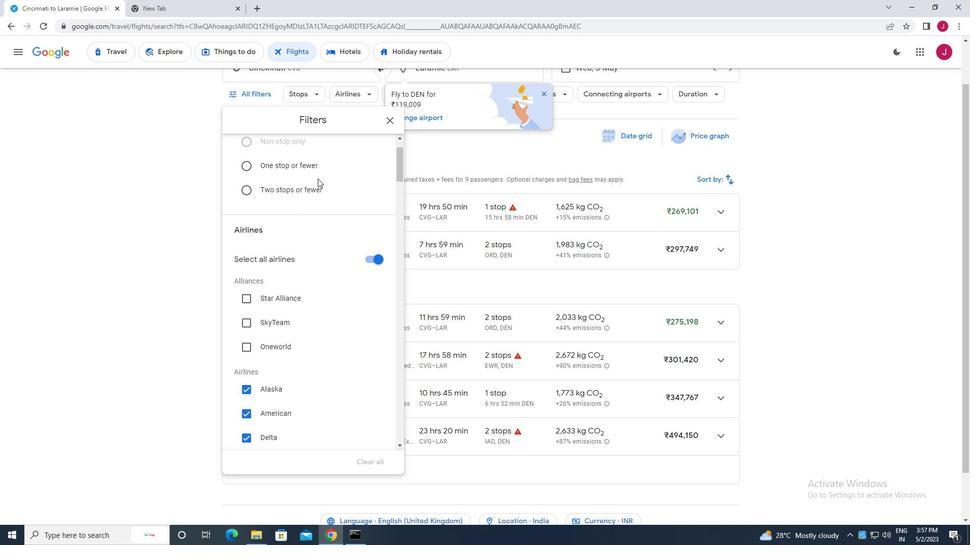 
Action: Mouse scrolled (320, 182) with delta (0, 0)
Screenshot: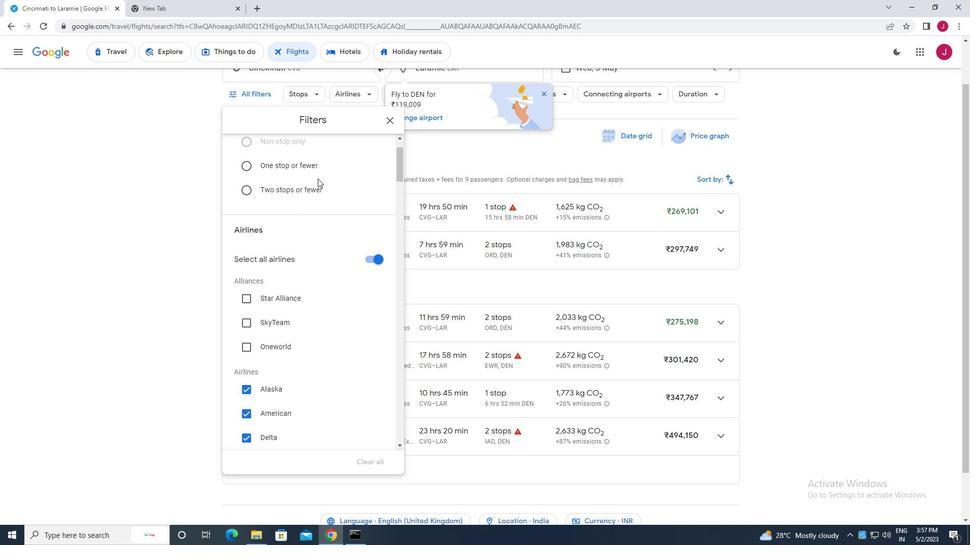 
Action: Mouse moved to (368, 208)
Screenshot: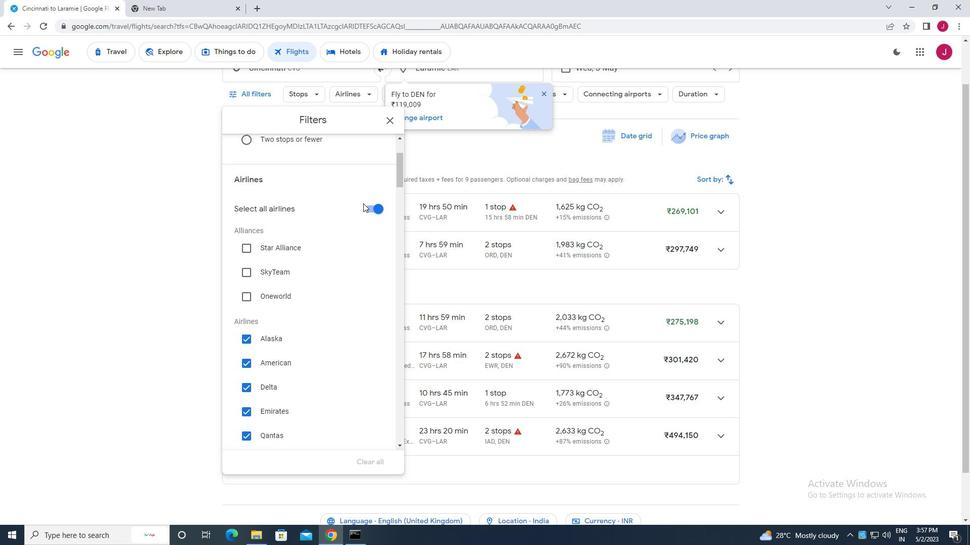 
Action: Mouse pressed left at (368, 208)
Screenshot: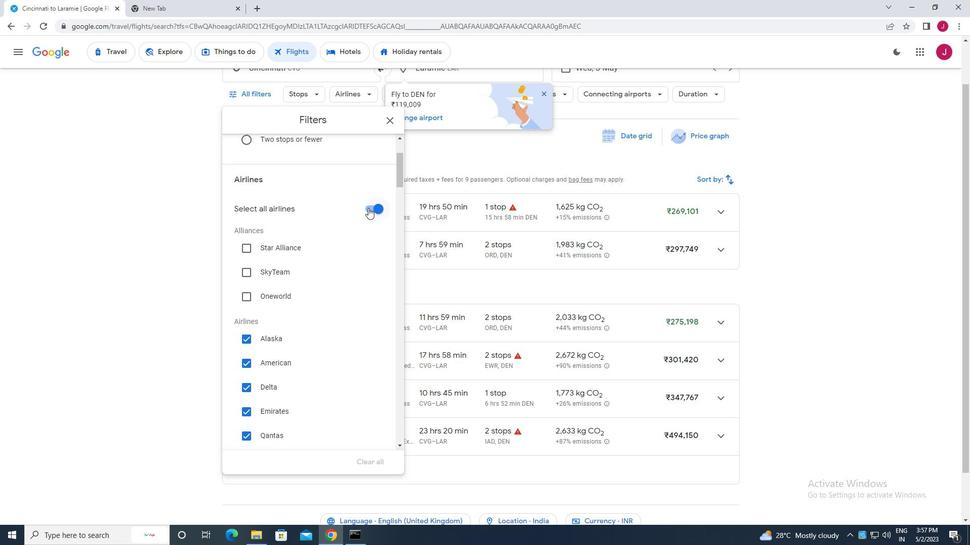 
Action: Mouse moved to (321, 197)
Screenshot: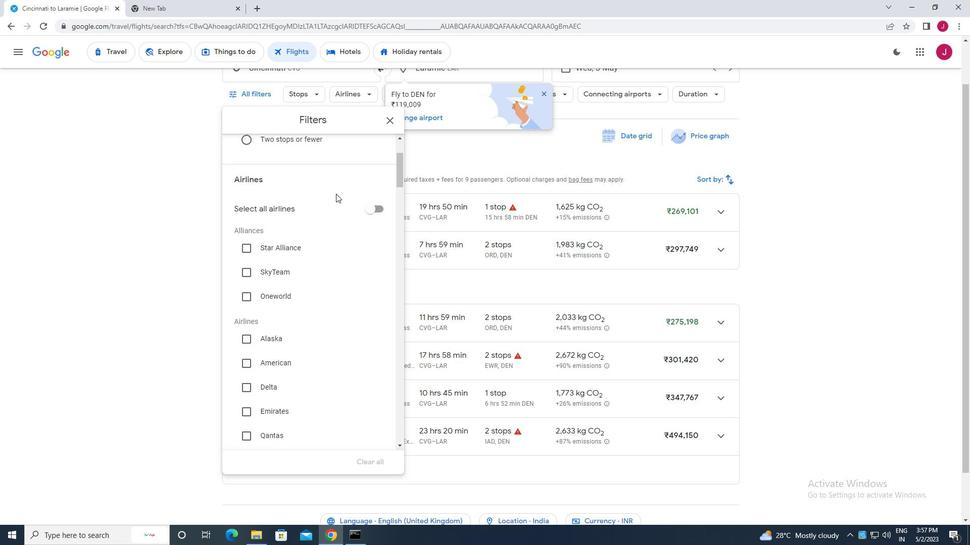 
Action: Mouse scrolled (321, 196) with delta (0, 0)
Screenshot: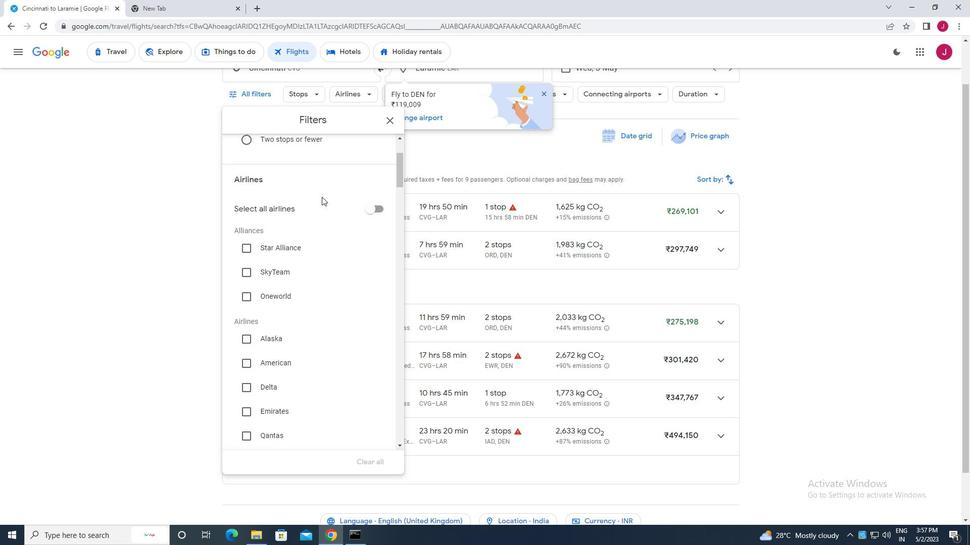 
Action: Mouse moved to (321, 198)
Screenshot: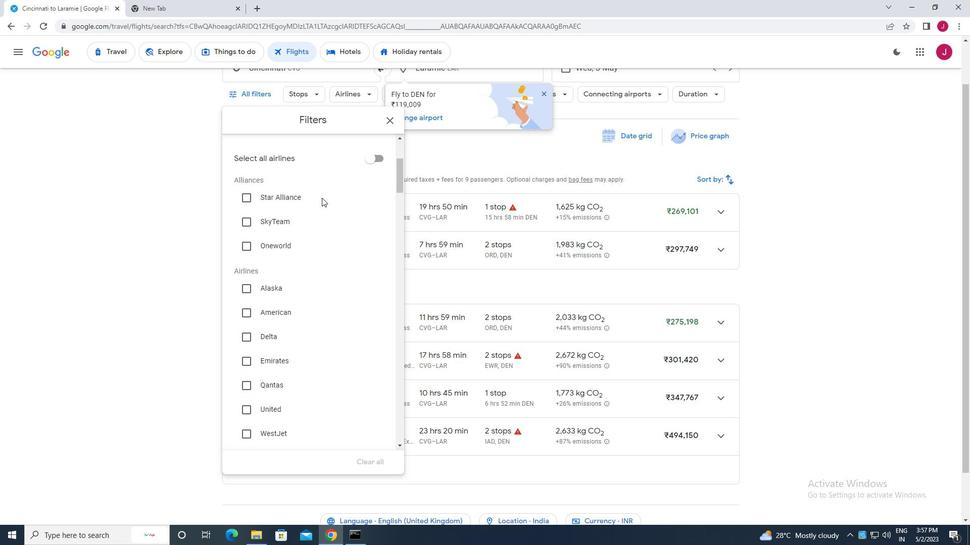
Action: Mouse scrolled (321, 197) with delta (0, 0)
Screenshot: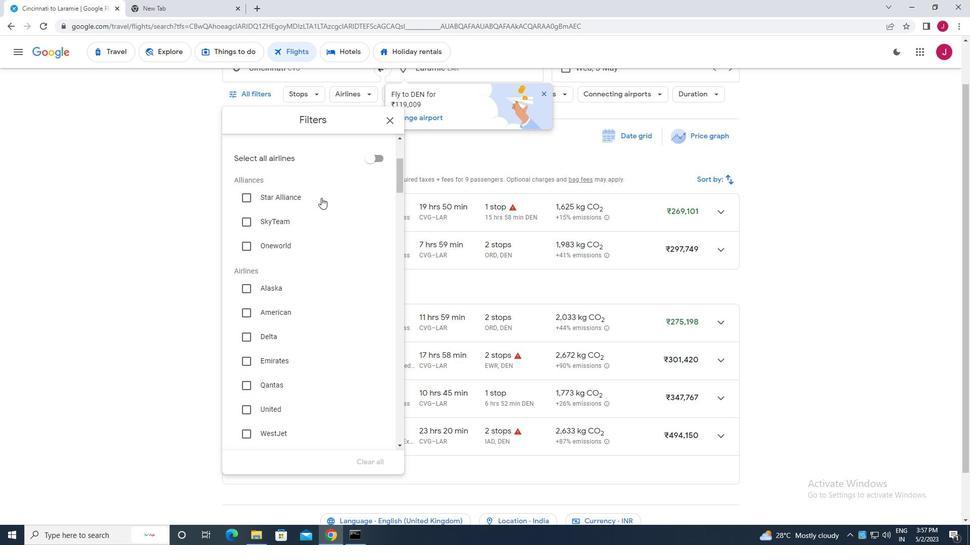 
Action: Mouse moved to (248, 260)
Screenshot: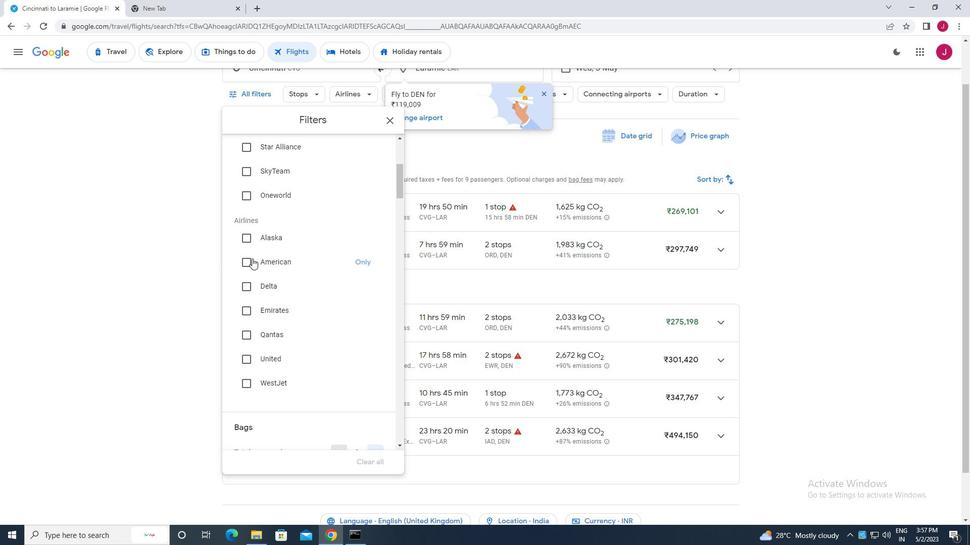 
Action: Mouse pressed left at (248, 260)
Screenshot: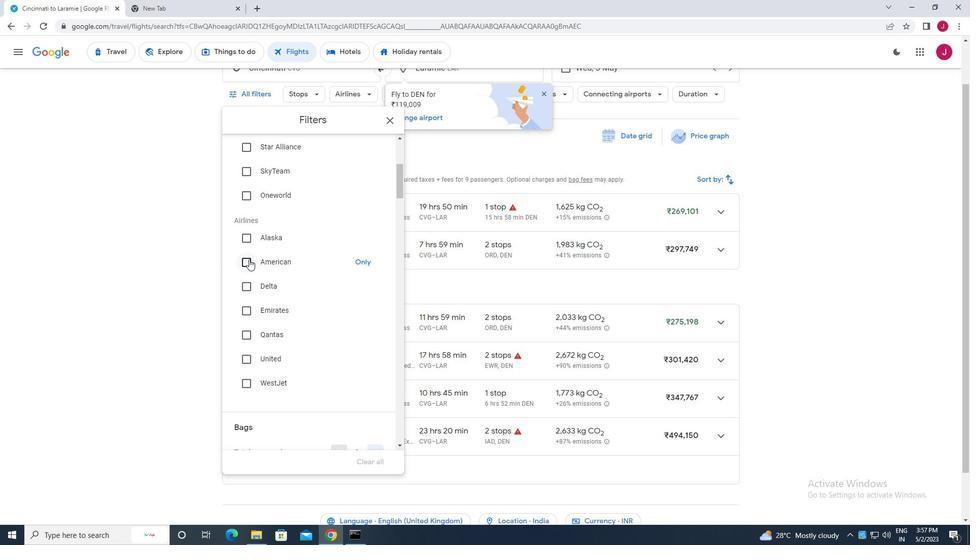 
Action: Mouse moved to (311, 246)
Screenshot: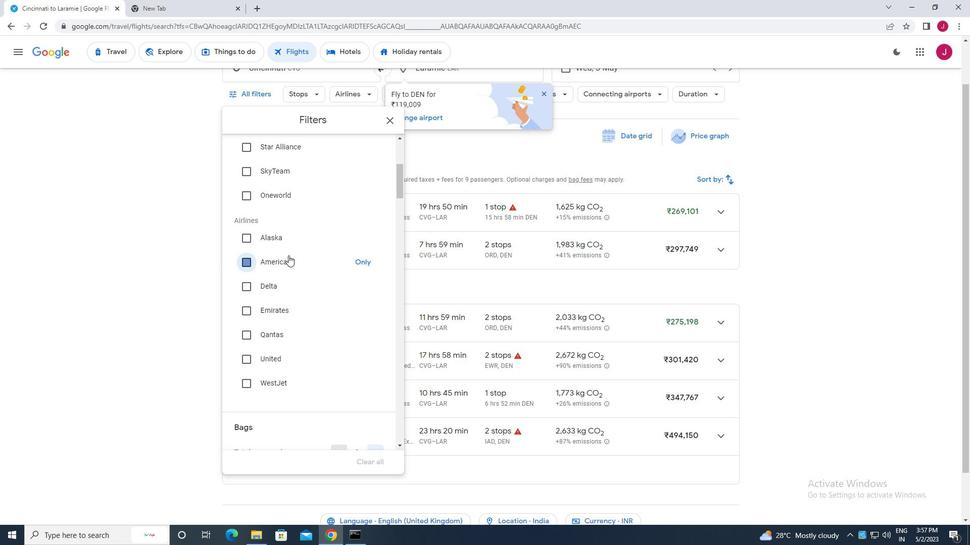 
Action: Mouse scrolled (311, 246) with delta (0, 0)
Screenshot: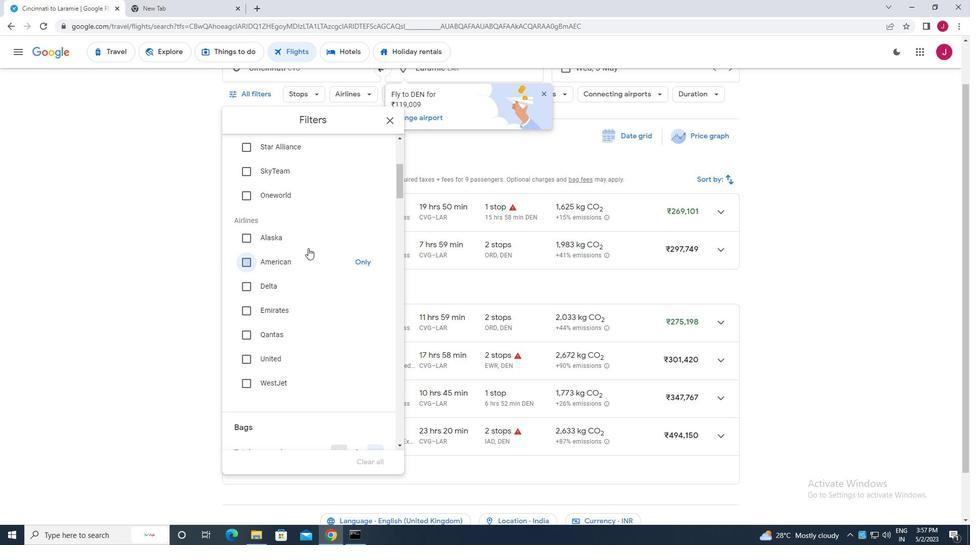 
Action: Mouse scrolled (311, 246) with delta (0, 0)
Screenshot: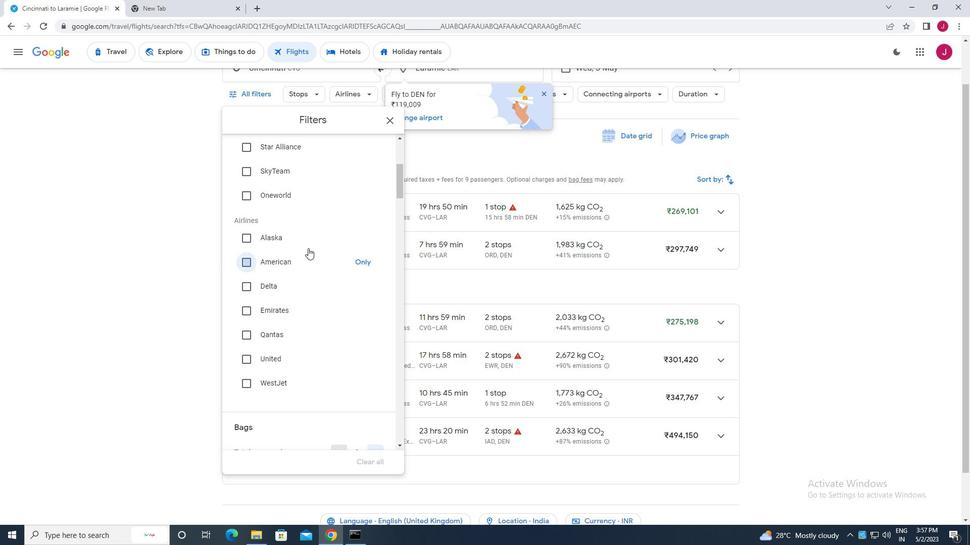 
Action: Mouse moved to (311, 243)
Screenshot: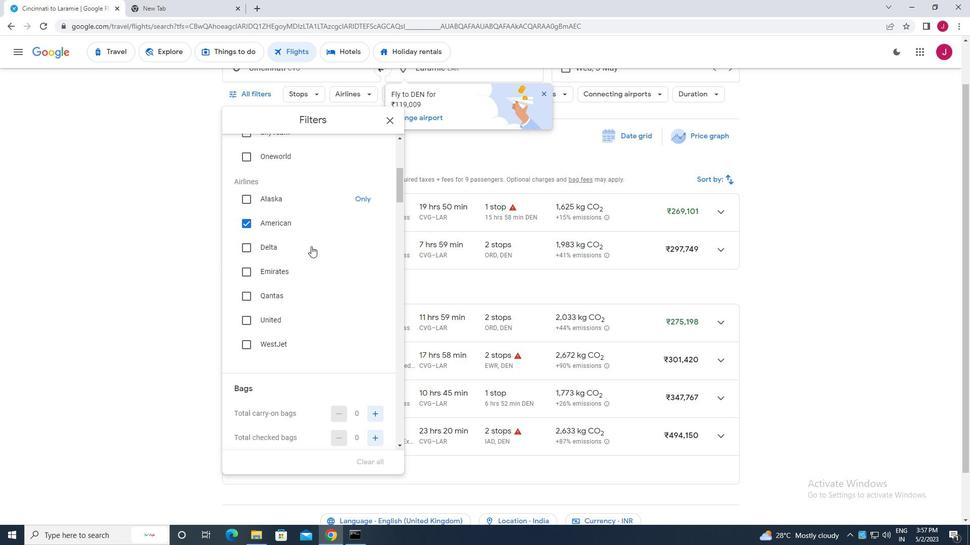 
Action: Mouse scrolled (311, 243) with delta (0, 0)
Screenshot: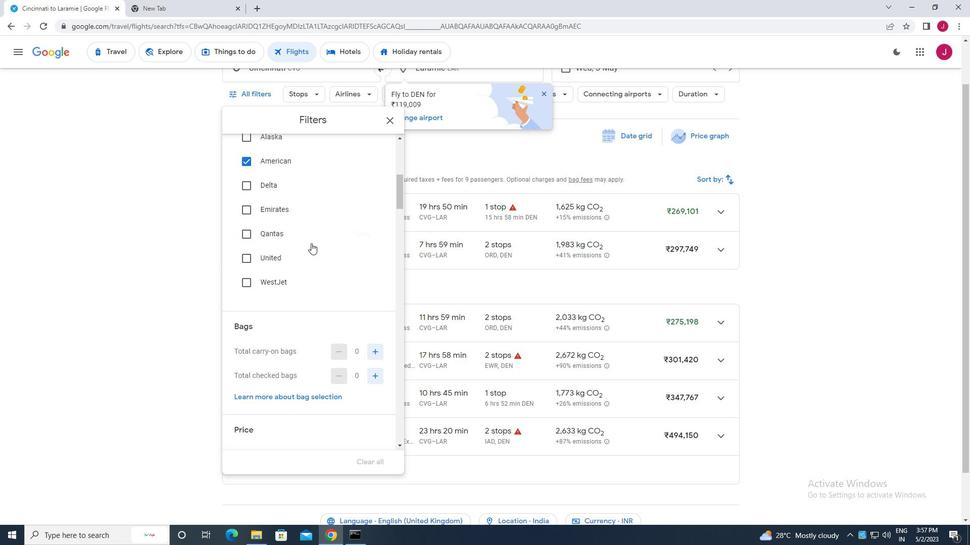 
Action: Mouse scrolled (311, 243) with delta (0, 0)
Screenshot: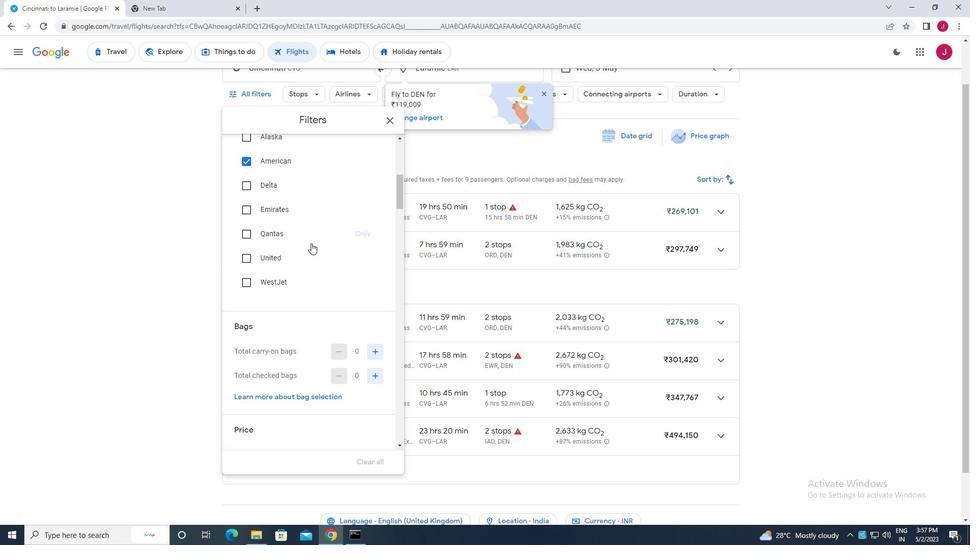 
Action: Mouse moved to (315, 240)
Screenshot: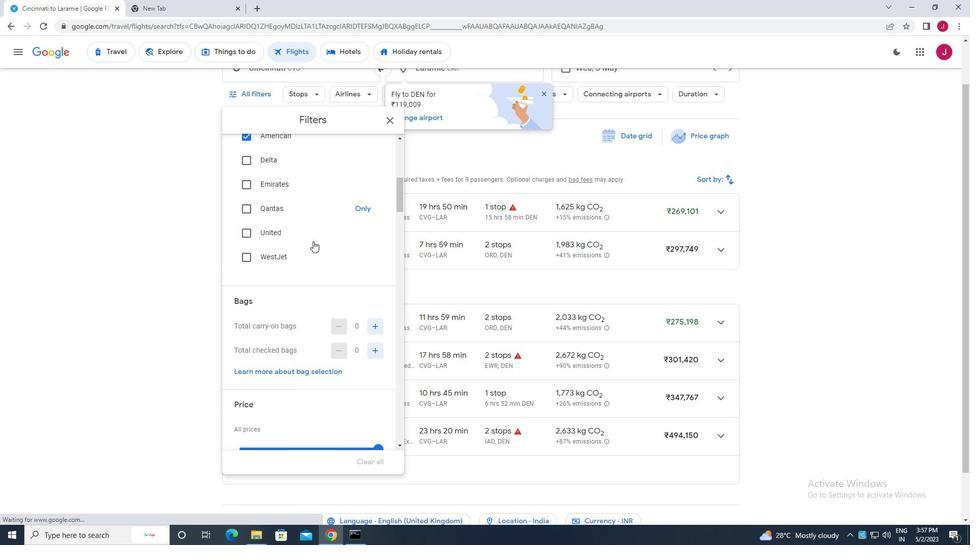 
Action: Mouse scrolled (315, 239) with delta (0, 0)
Screenshot: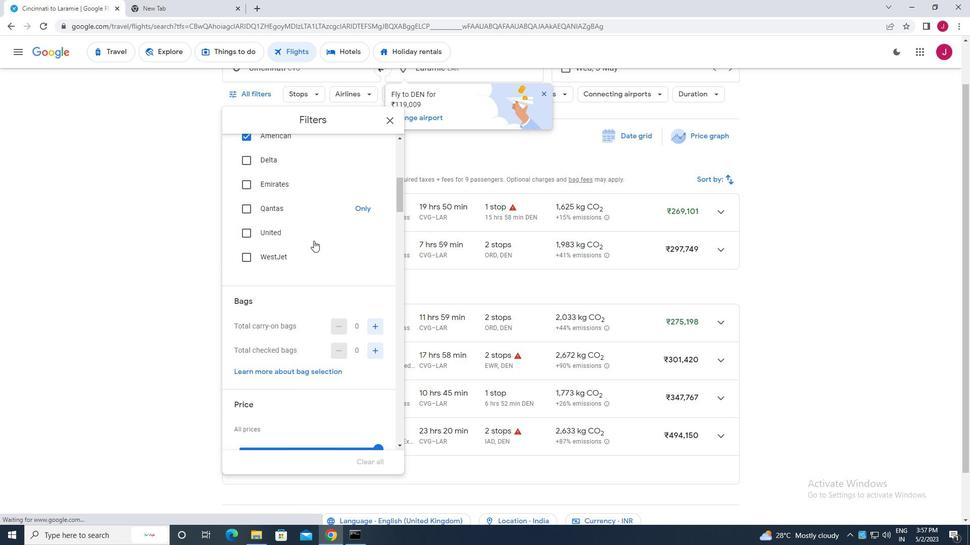 
Action: Mouse scrolled (315, 239) with delta (0, 0)
Screenshot: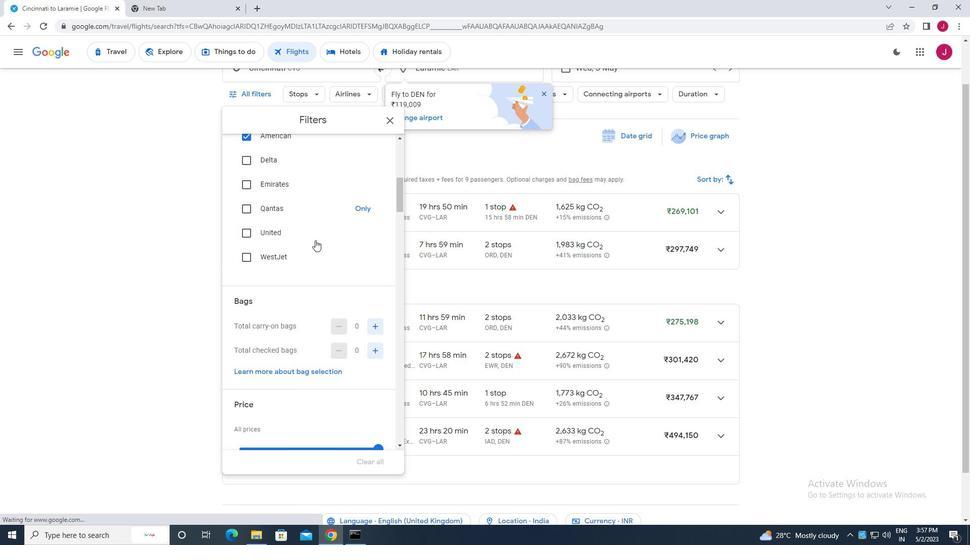 
Action: Mouse moved to (376, 198)
Screenshot: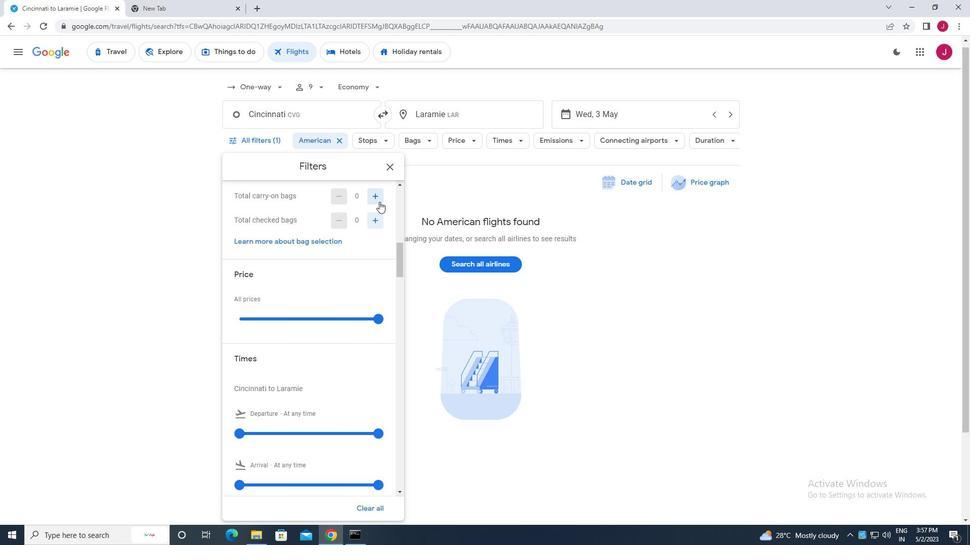 
Action: Mouse pressed left at (376, 198)
Screenshot: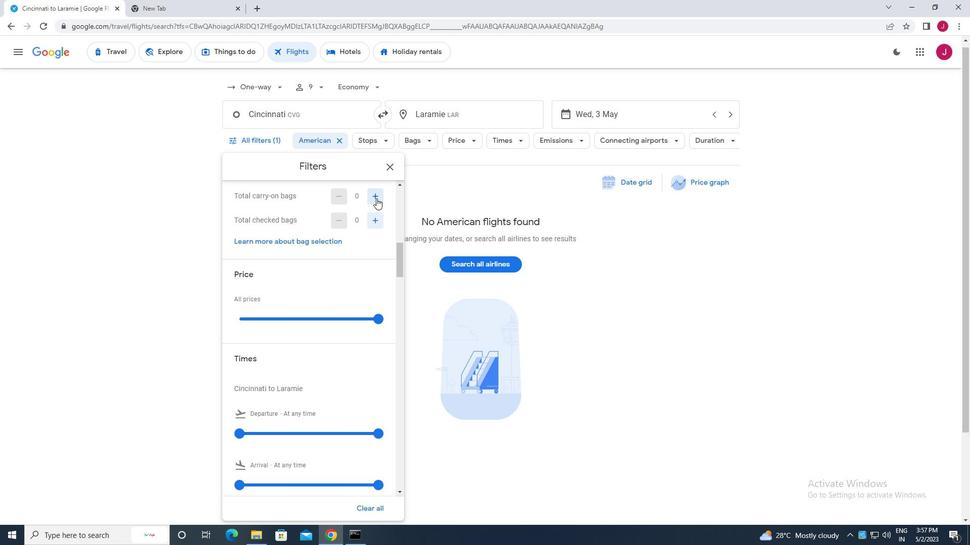 
Action: Mouse moved to (375, 219)
Screenshot: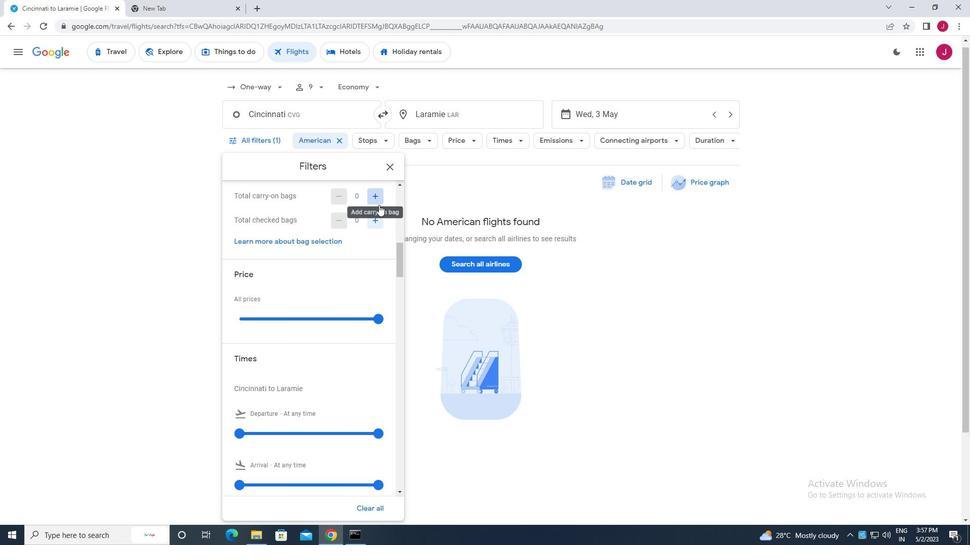 
Action: Mouse pressed left at (375, 219)
Screenshot: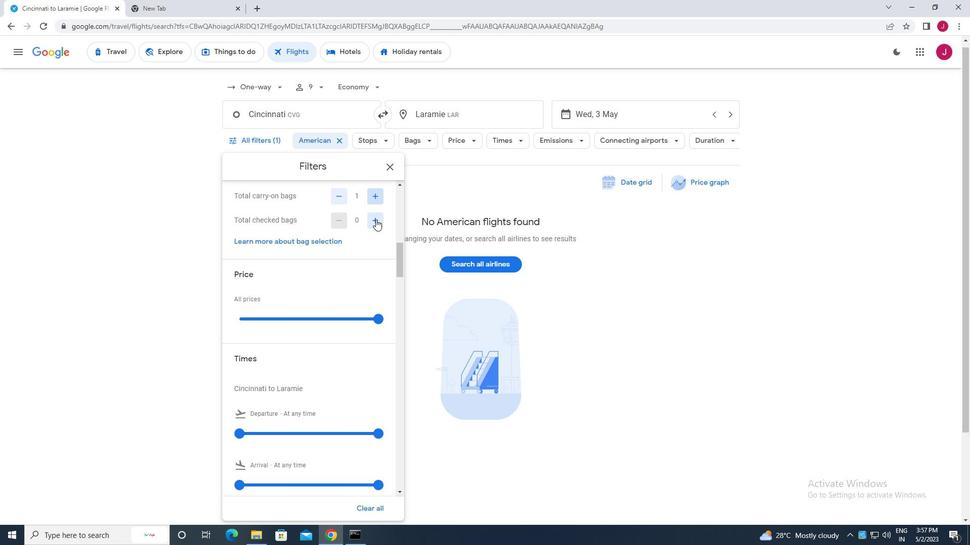 
Action: Mouse moved to (339, 225)
Screenshot: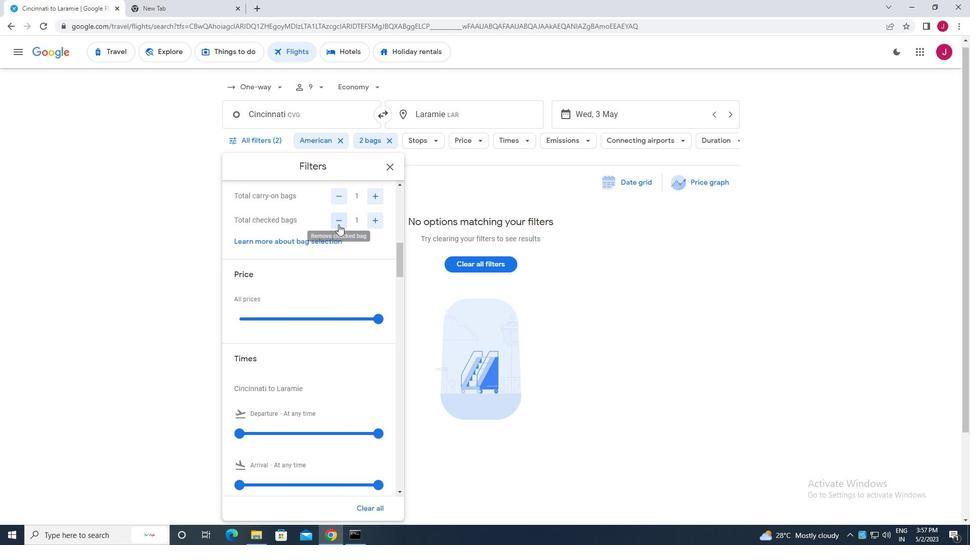 
Action: Mouse scrolled (339, 224) with delta (0, 0)
Screenshot: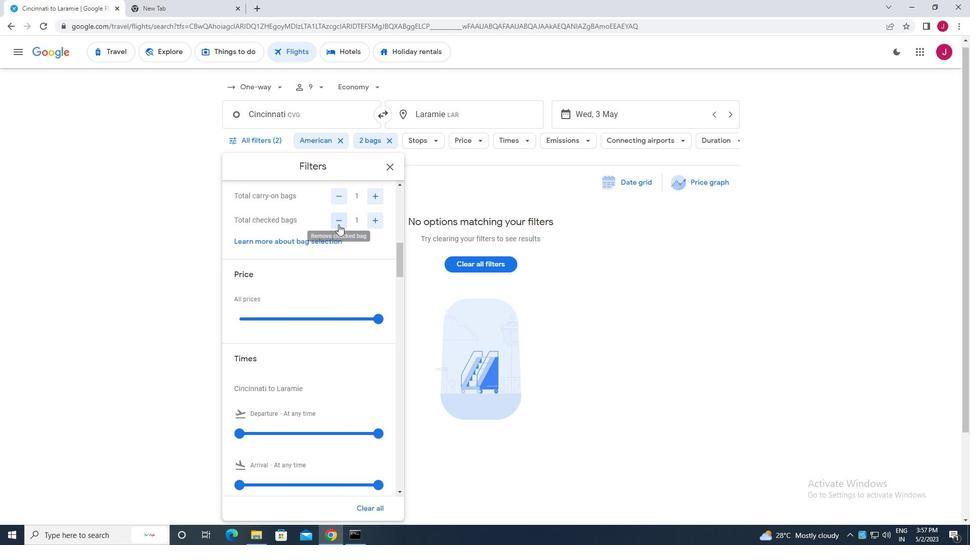 
Action: Mouse moved to (380, 269)
Screenshot: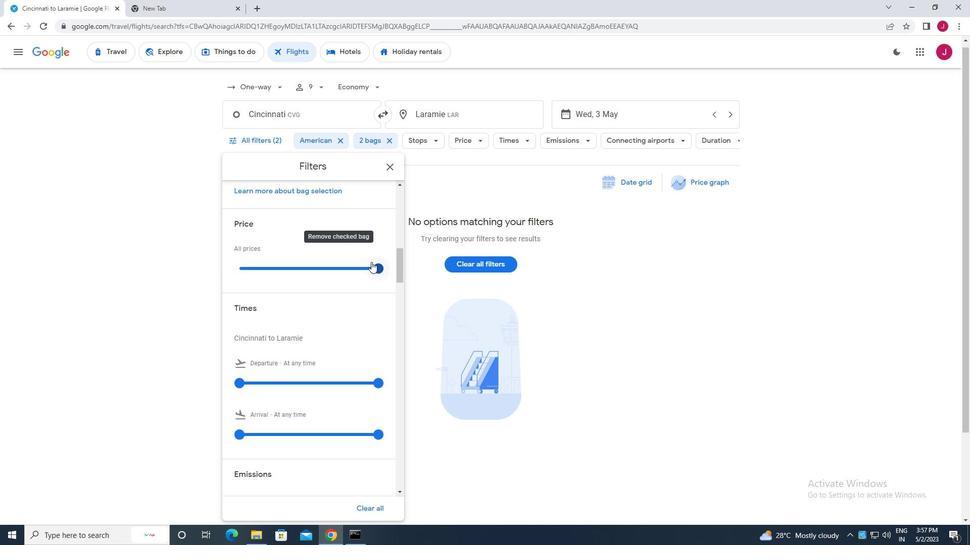
Action: Mouse pressed left at (380, 269)
Screenshot: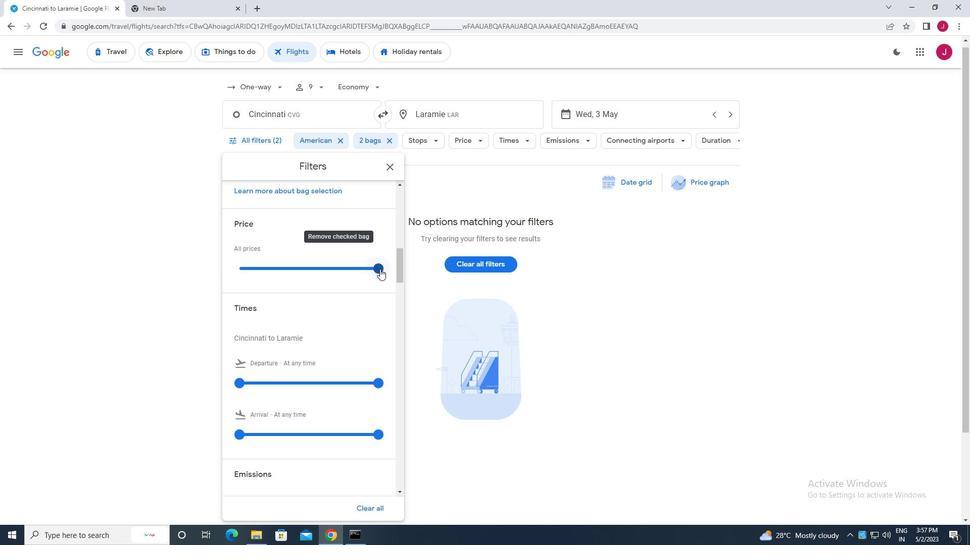 
Action: Mouse moved to (313, 250)
Screenshot: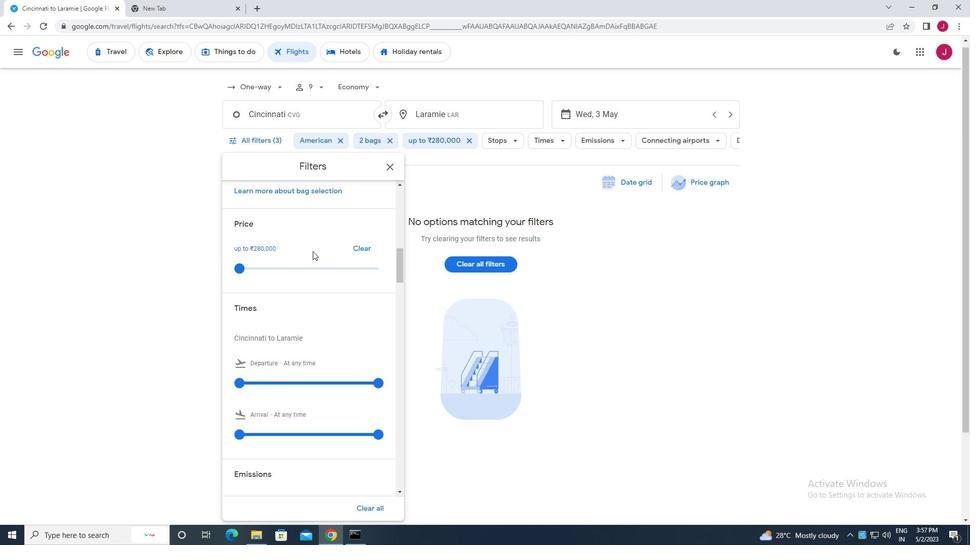 
Action: Mouse scrolled (313, 249) with delta (0, 0)
Screenshot: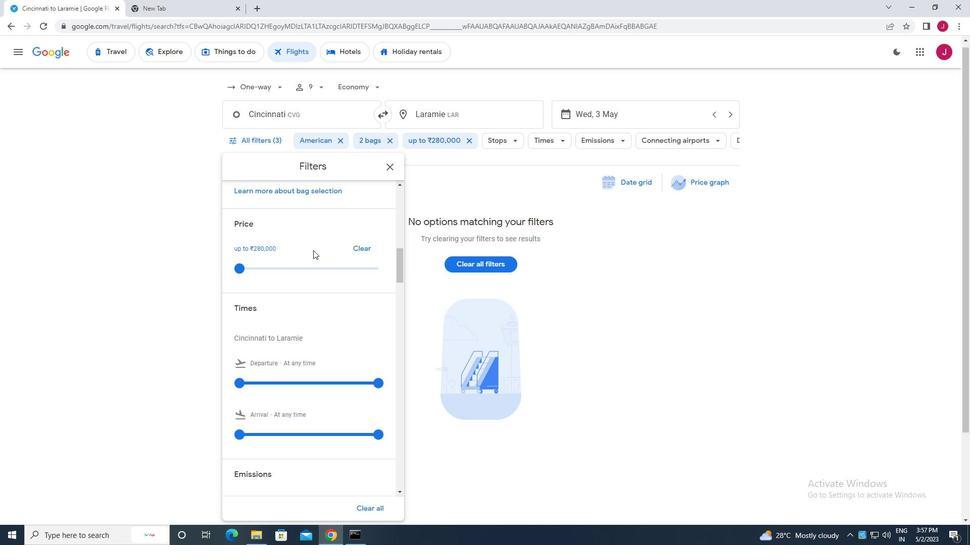 
Action: Mouse scrolled (313, 249) with delta (0, 0)
Screenshot: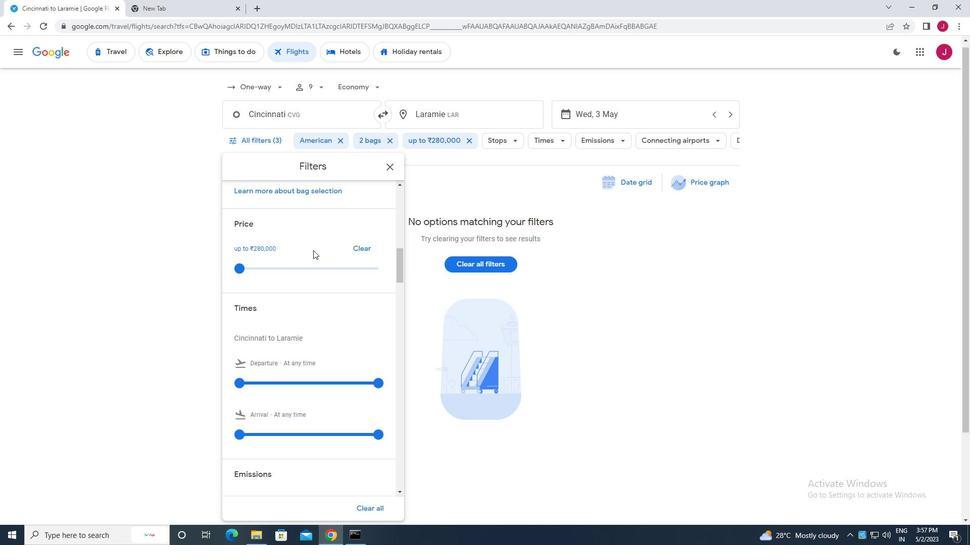 
Action: Mouse moved to (242, 283)
Screenshot: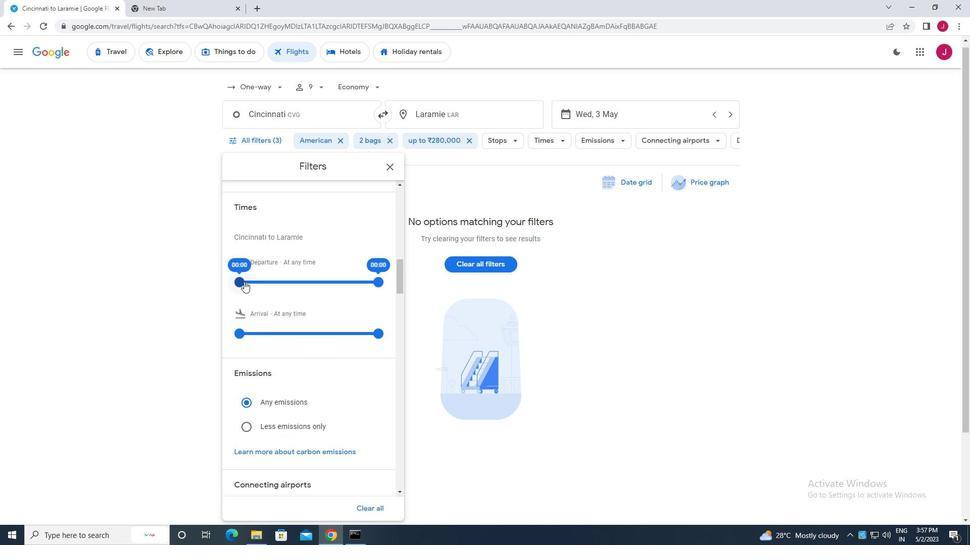 
Action: Mouse pressed left at (242, 283)
Screenshot: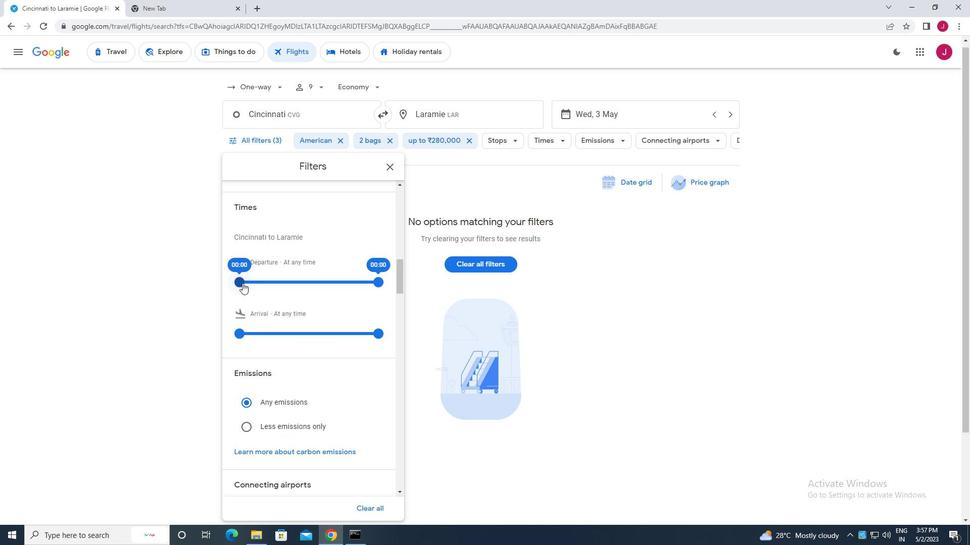 
Action: Mouse moved to (379, 281)
Screenshot: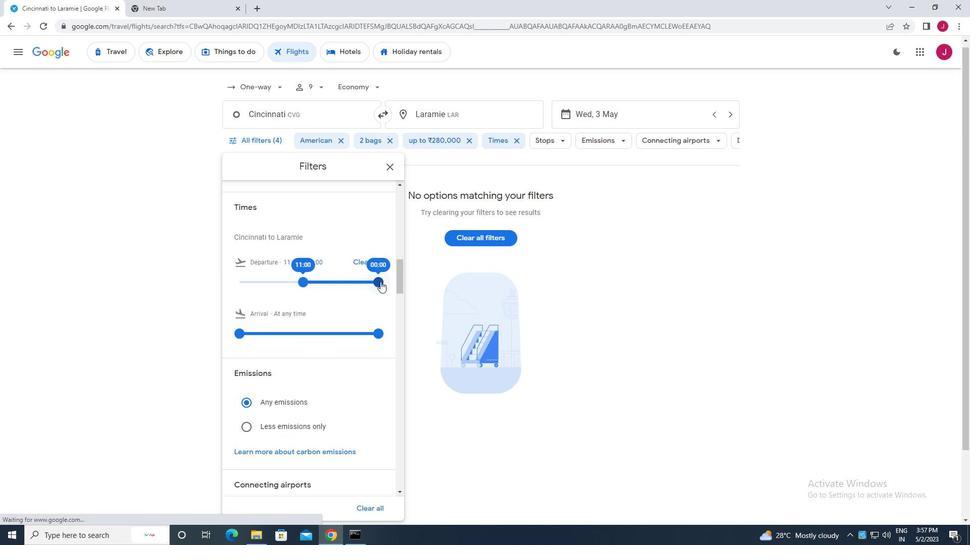 
Action: Mouse pressed left at (379, 281)
Screenshot: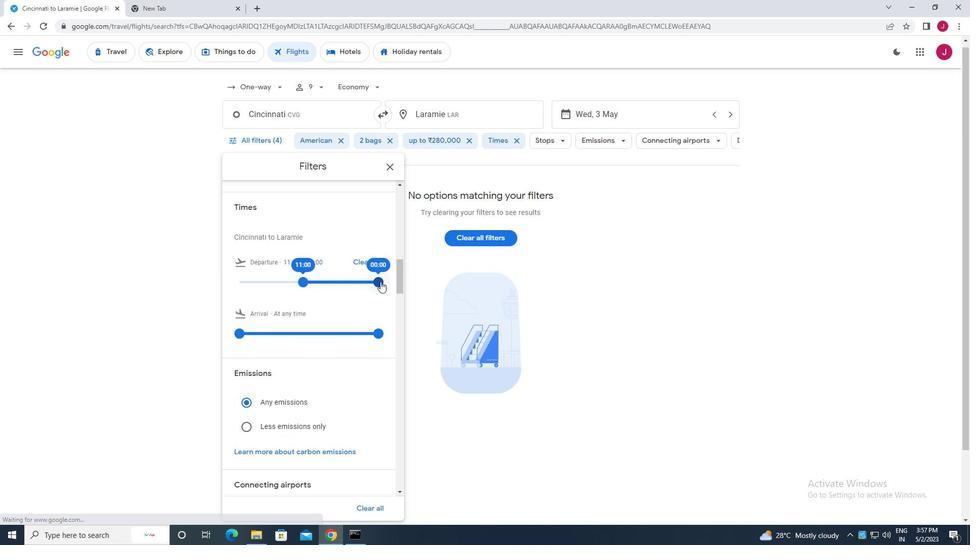 
Action: Mouse moved to (392, 168)
Screenshot: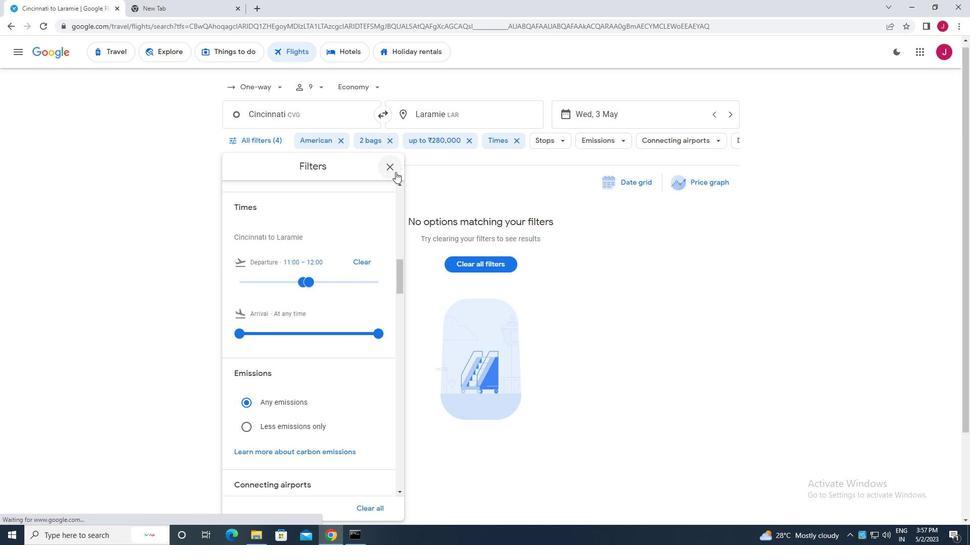 
Action: Mouse pressed left at (392, 168)
Screenshot: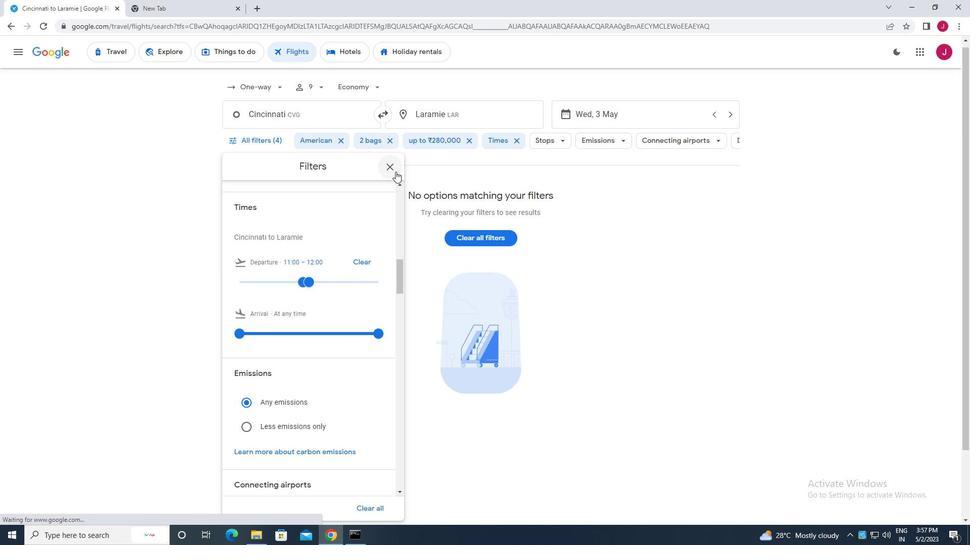
Action: Mouse moved to (387, 165)
Screenshot: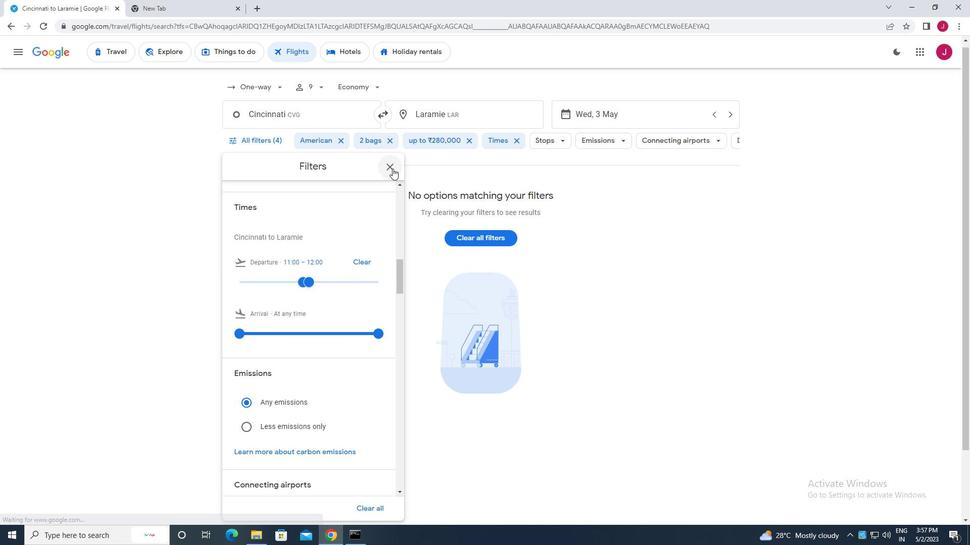 
